 Task: In the Company generalmotors.com, Add note: 'Add a note to follow up on a recent proposal sent to a prospect.'. Mark checkbox to create task to follow up ': In 2 weeks'. Create task, with  description: Follow up on Payment, Add due date: Today; Add reminder: 30 Minutes before. Set Priority Medium and add note: Review the attached proposal before the meeting and highlight the key benefits for the client.. Logged in from softage.1@softage.net
Action: Mouse moved to (98, 63)
Screenshot: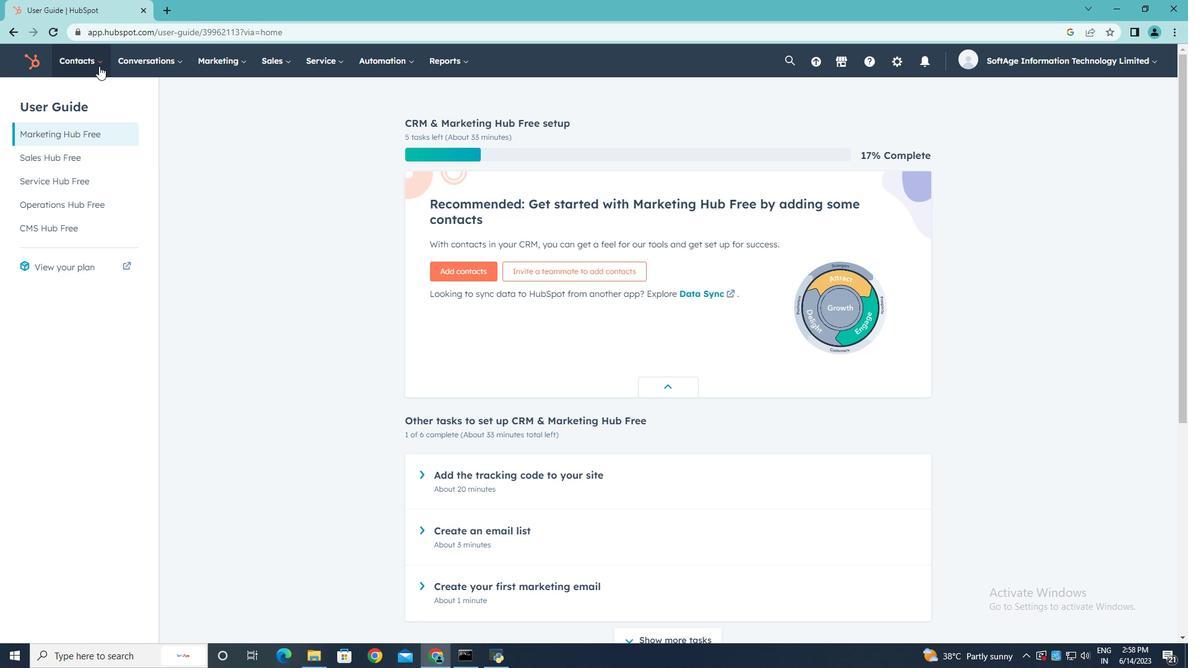 
Action: Mouse pressed left at (98, 63)
Screenshot: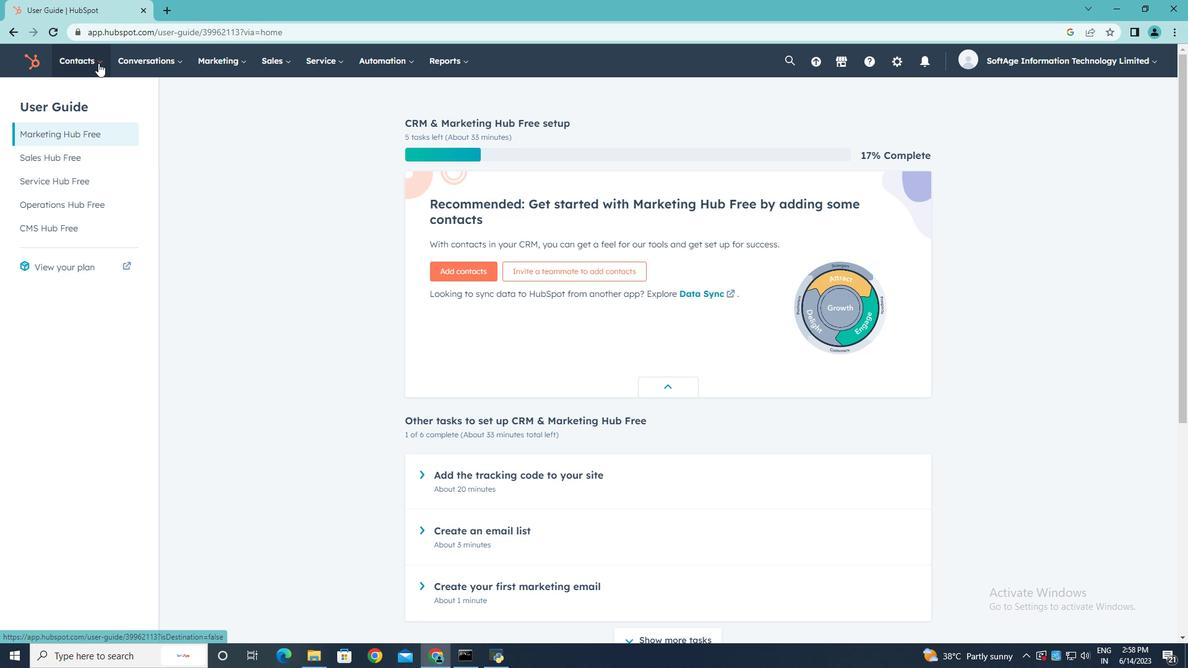 
Action: Mouse moved to (97, 121)
Screenshot: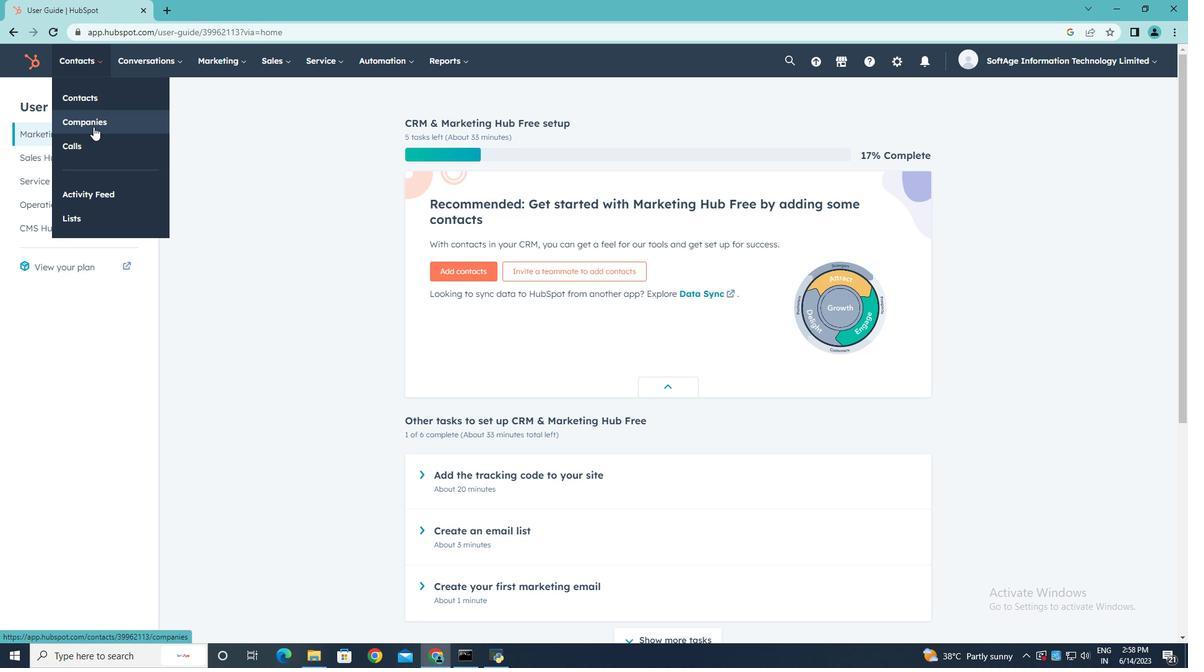 
Action: Mouse pressed left at (97, 121)
Screenshot: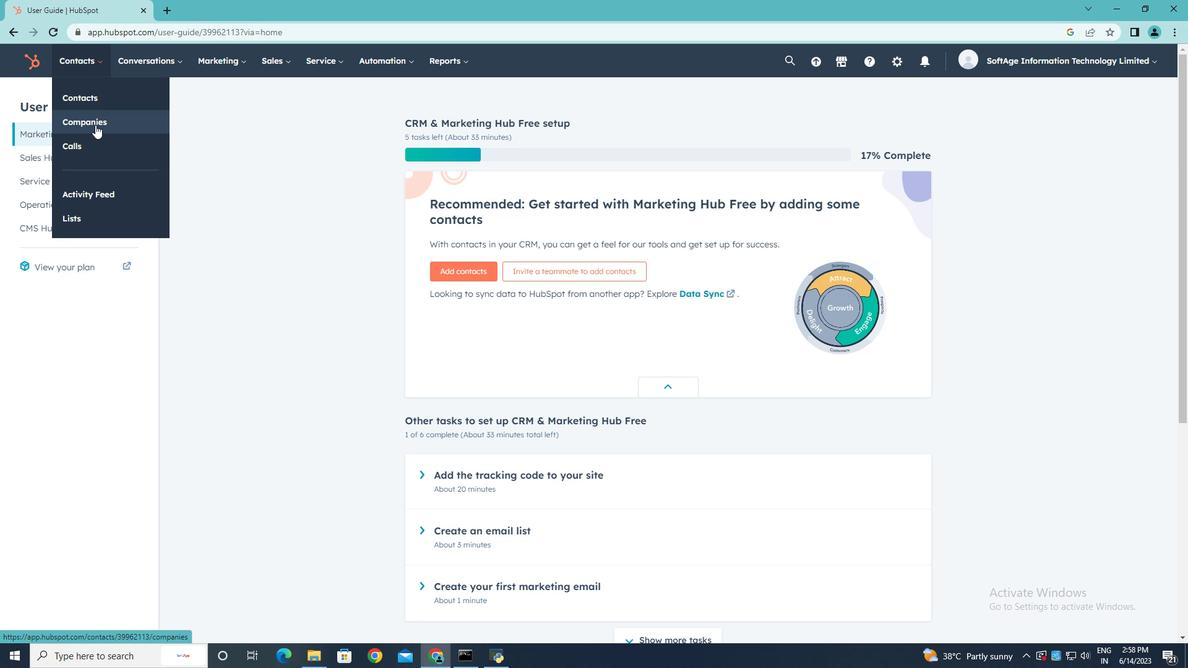 
Action: Mouse moved to (80, 199)
Screenshot: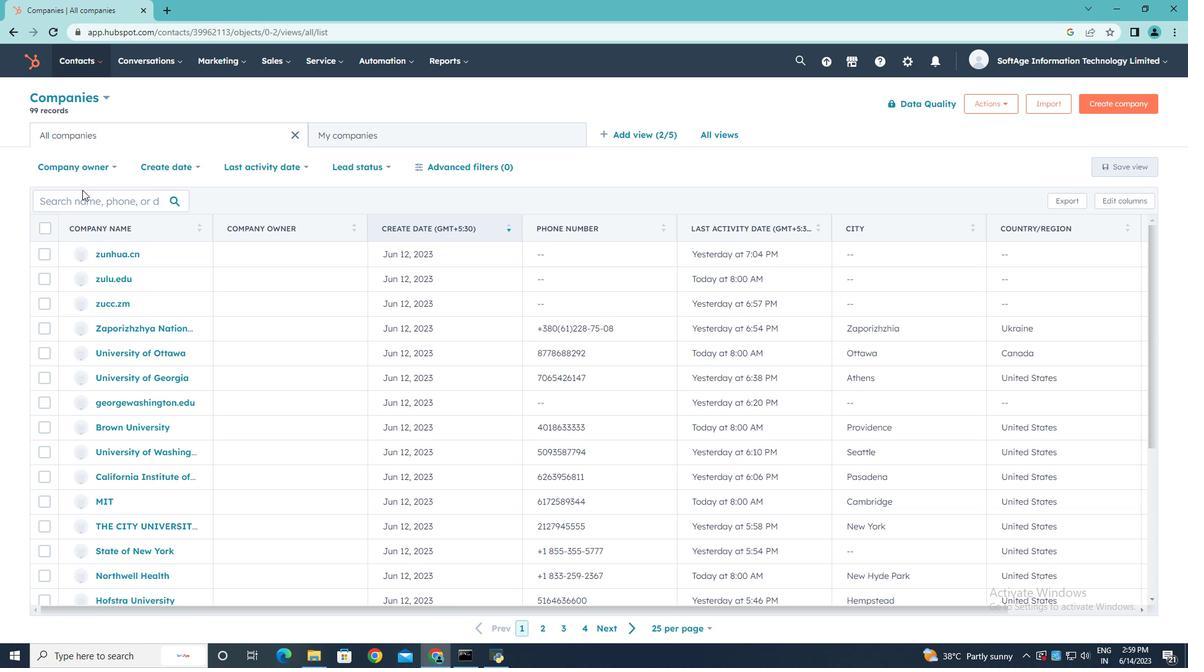 
Action: Mouse pressed left at (80, 199)
Screenshot: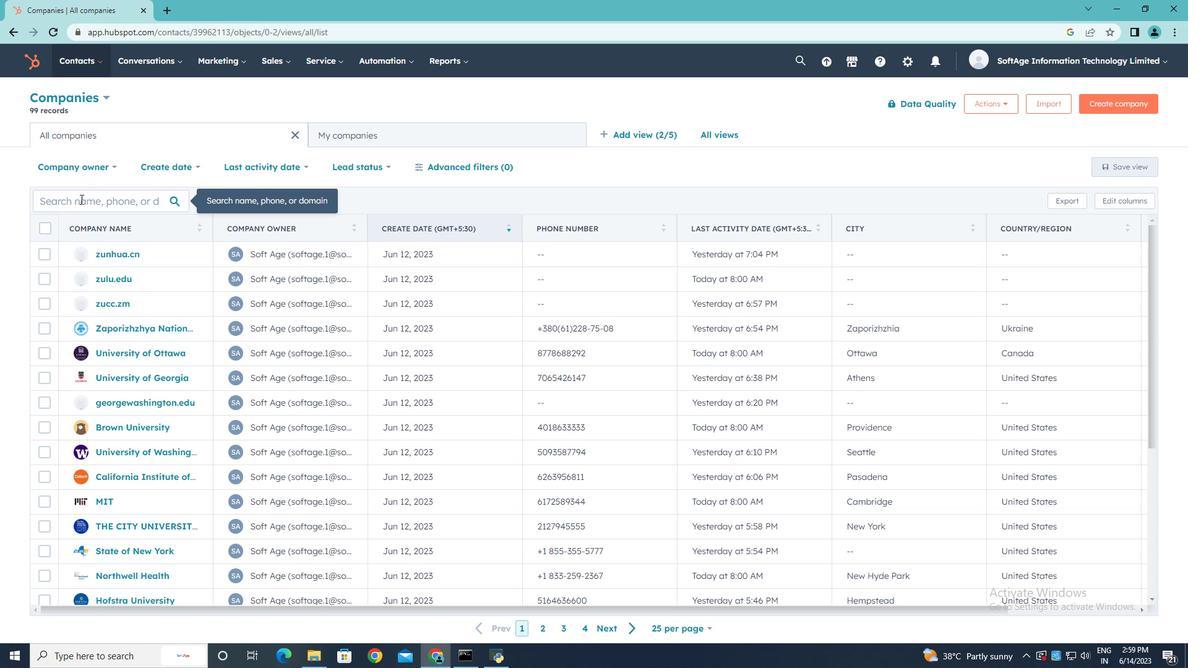 
Action: Key pressed generalmotors.com
Screenshot: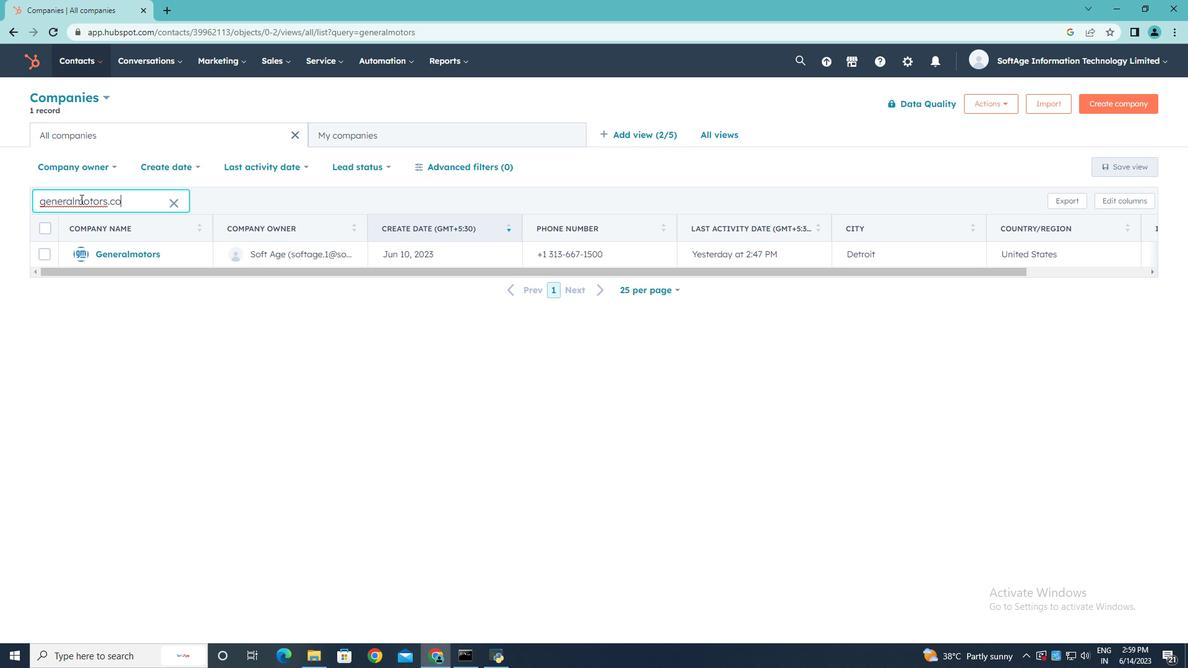 
Action: Mouse moved to (108, 256)
Screenshot: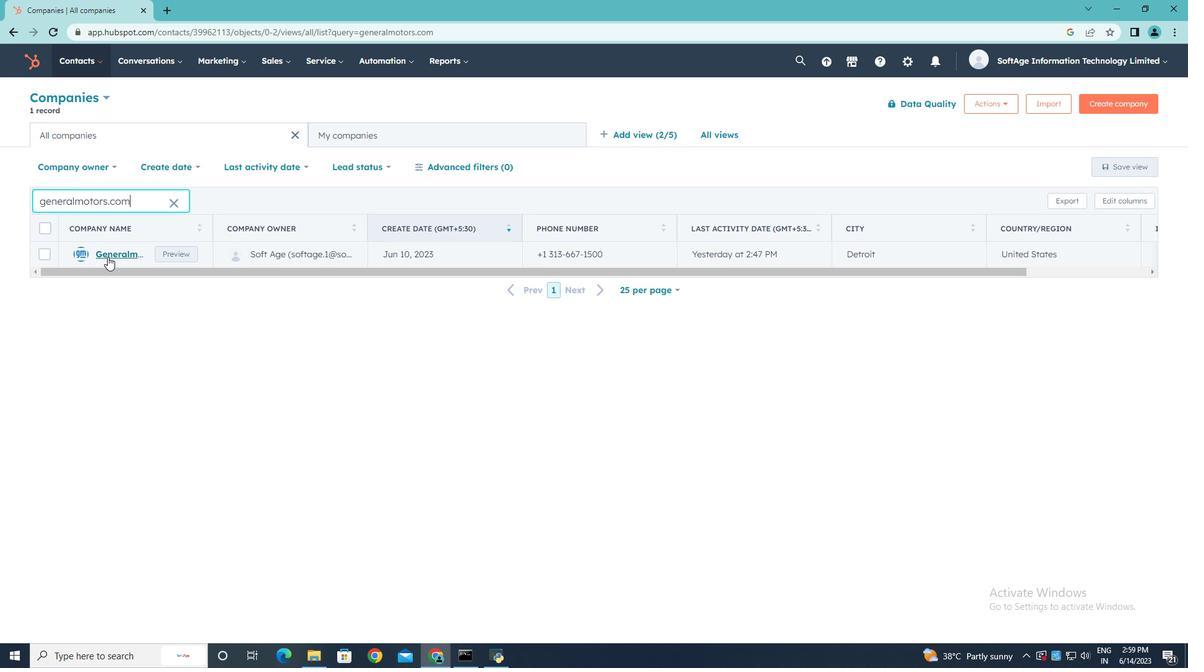 
Action: Mouse pressed left at (108, 256)
Screenshot: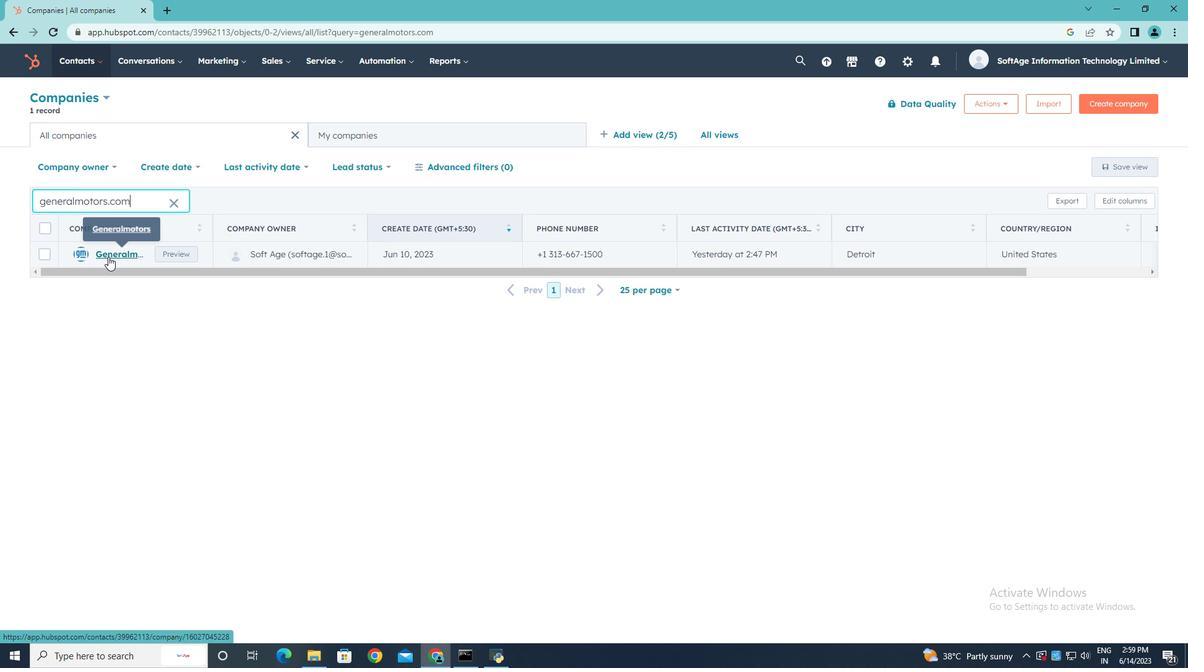 
Action: Mouse moved to (43, 203)
Screenshot: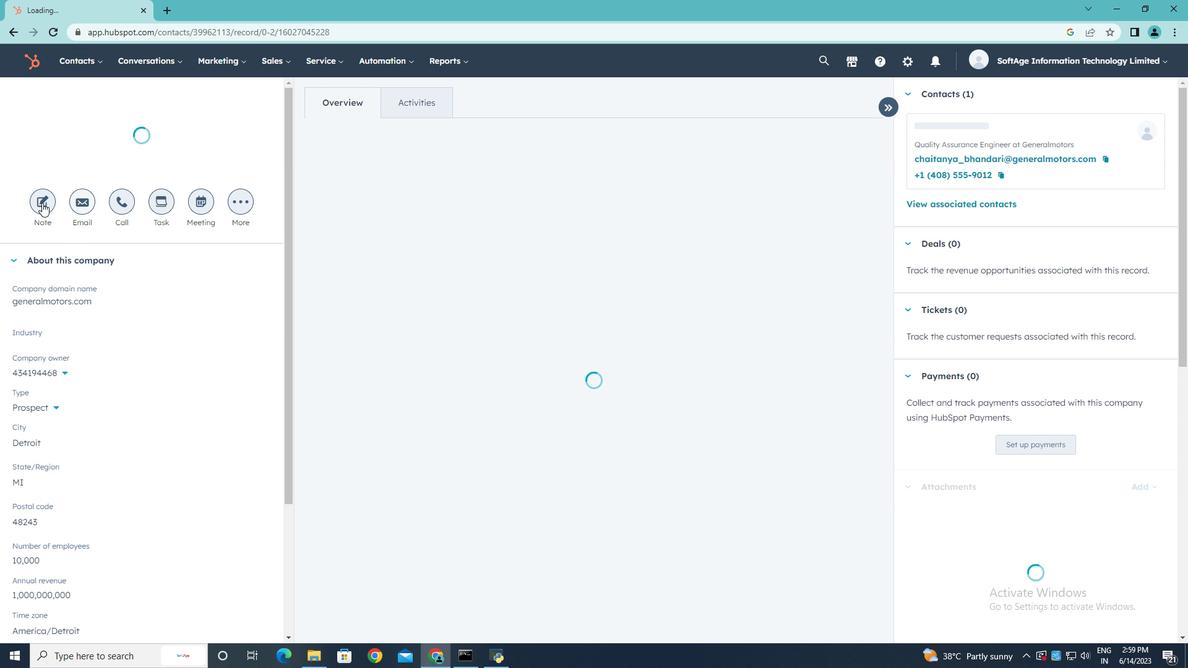 
Action: Mouse pressed left at (43, 203)
Screenshot: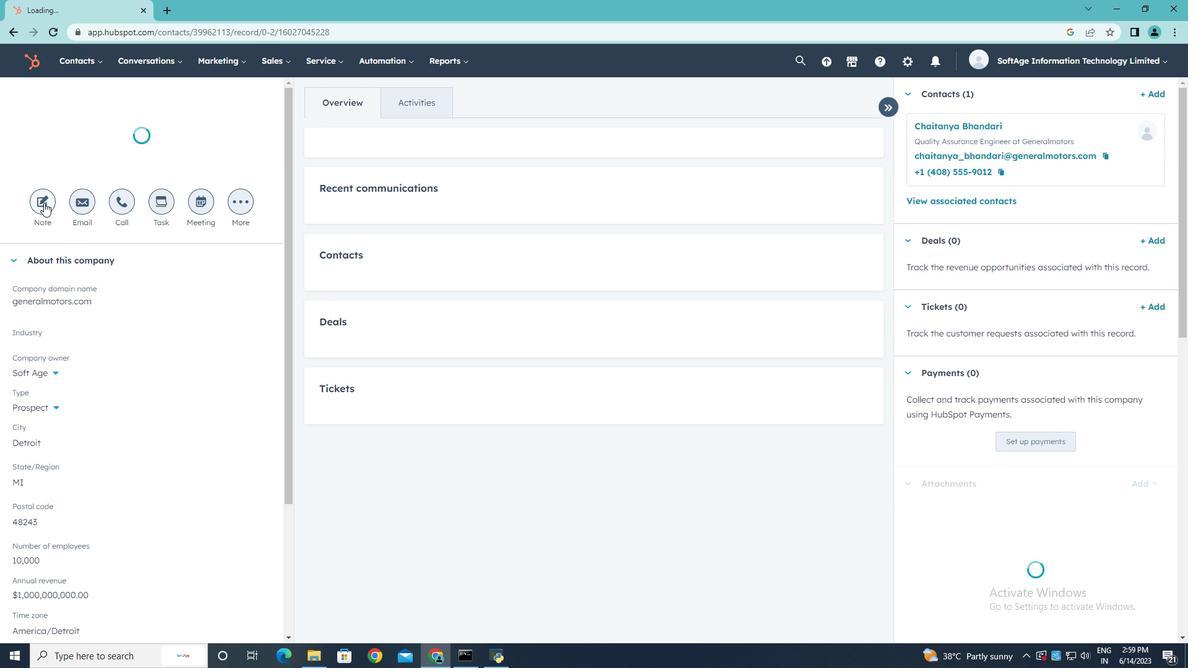 
Action: Key pressed <Key.shift><Key.shift><Key.shift><Key.shift><Key.shift><Key.shift><Key.shift><Key.shift><Key.shift><Key.shift><Key.shift><Key.shift>A<Key.backspace><Key.shift><Key.shift>A<Key.backspace>ctrl+A<Key.backspace><Key.shift><Key.shift><Key.shift><Key.shift><Key.shift><Key.shift><Key.shift><Key.shift><Key.shift><Key.shift><Key.shift><Key.shift><Key.shift><Key.shift><Key.shift><Key.shift><Key.shift>Add<Key.space>a<Key.space>note<Key.space><Key.space>to<Key.backspace><Key.backspace><Key.backspace><Key.space><Key.backspace>to<Key.space>follow<Key.space>up<Key.space>on<Key.space>a<Key.space>recent<Key.space>proposal<Key.space>sent<Key.space>to<Key.space>a<Key.space>prospect.
Screenshot: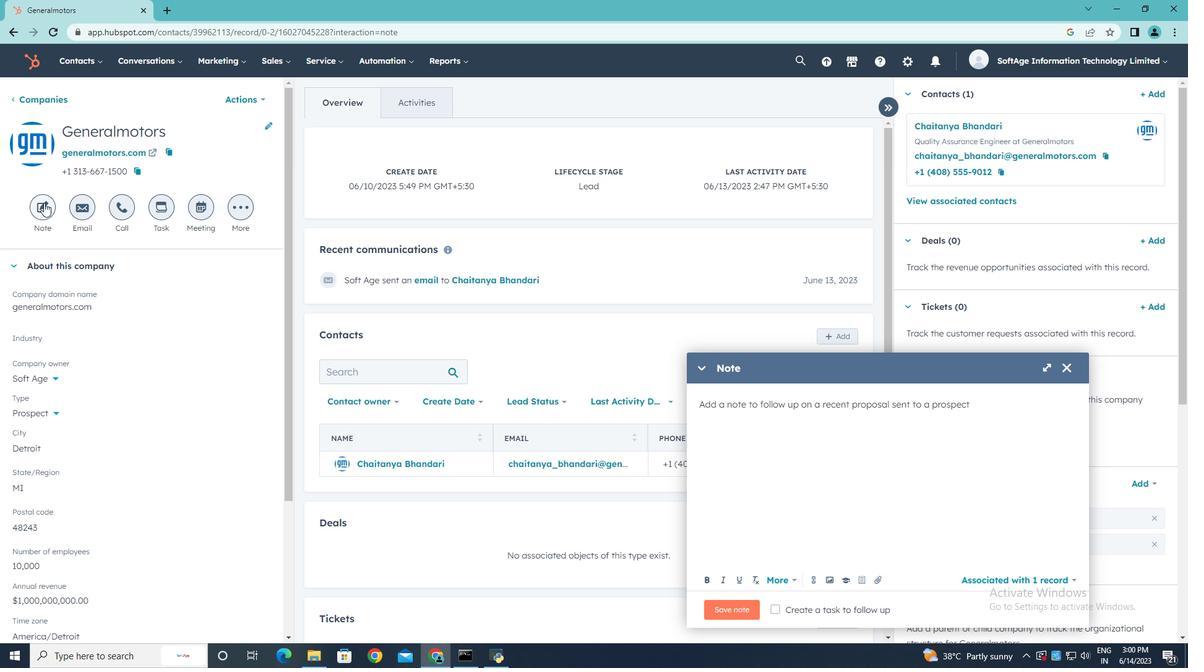 
Action: Mouse moved to (773, 607)
Screenshot: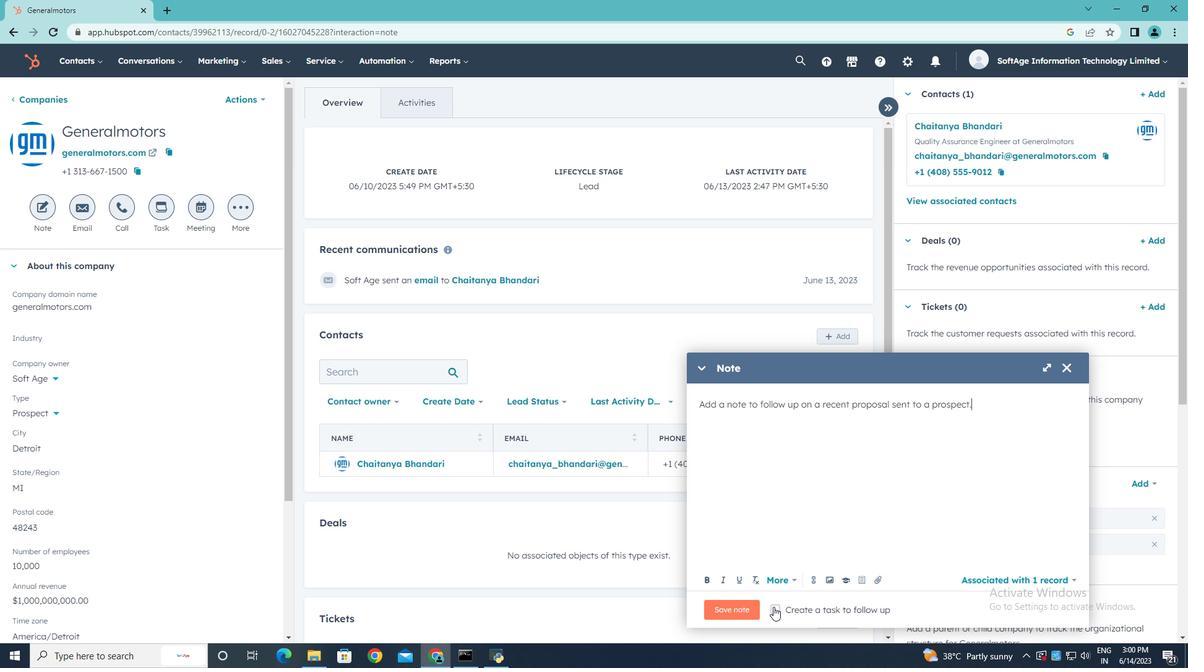 
Action: Mouse pressed left at (773, 607)
Screenshot: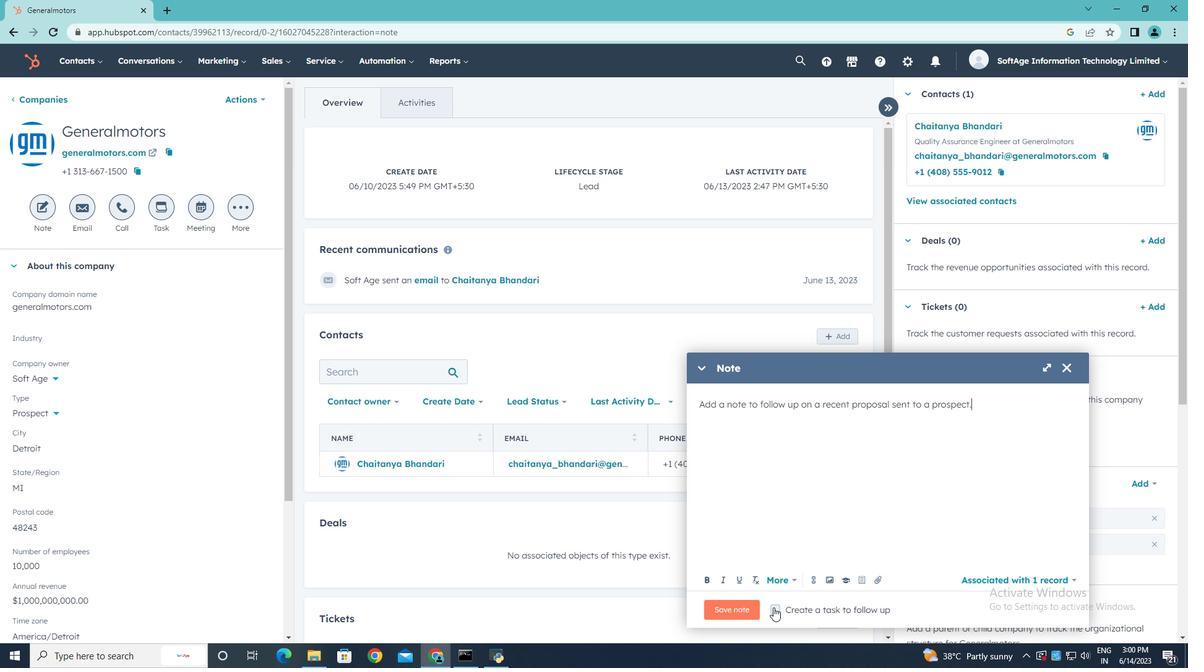 
Action: Mouse moved to (1018, 606)
Screenshot: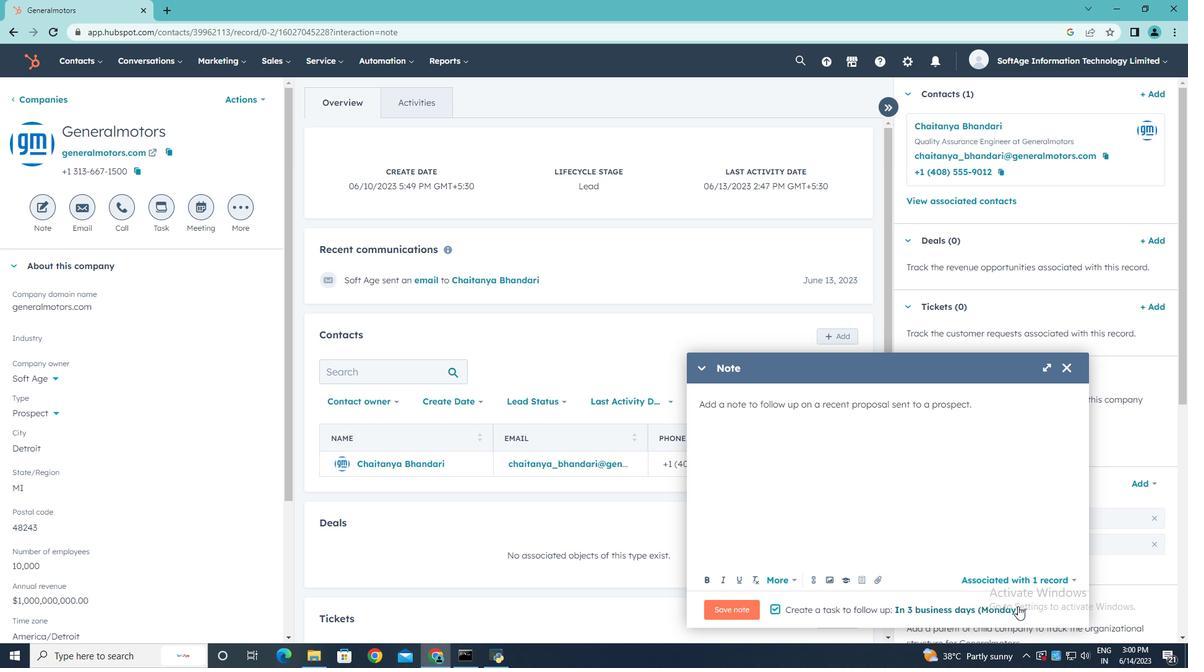 
Action: Mouse pressed left at (1018, 606)
Screenshot: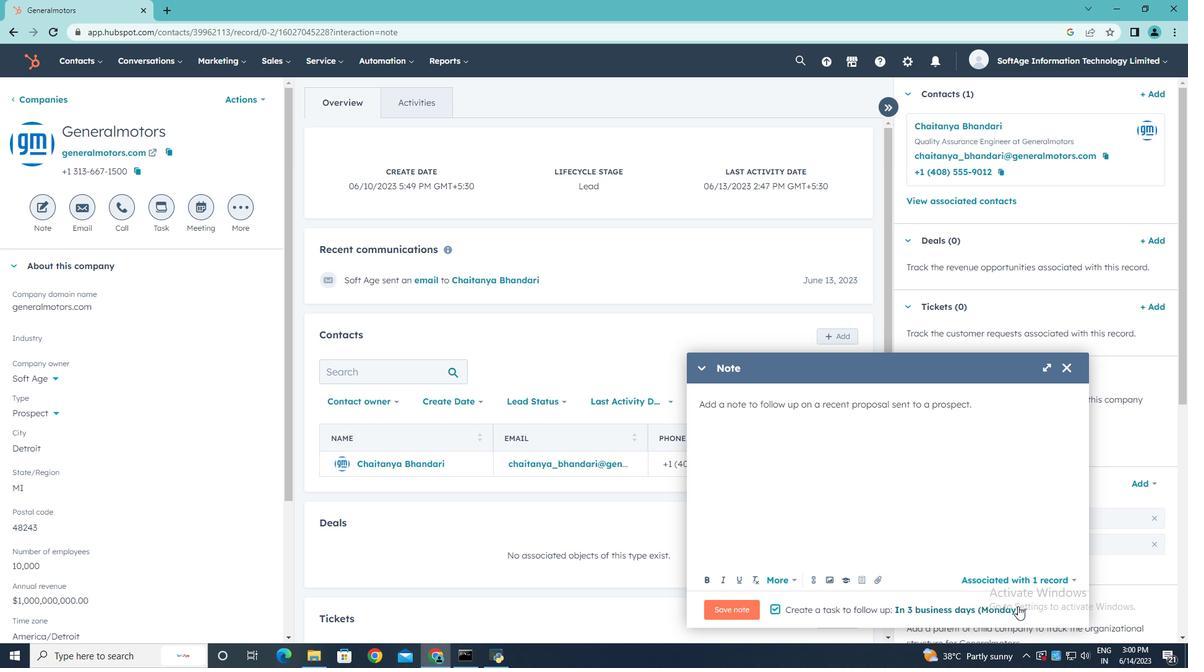 
Action: Mouse moved to (986, 534)
Screenshot: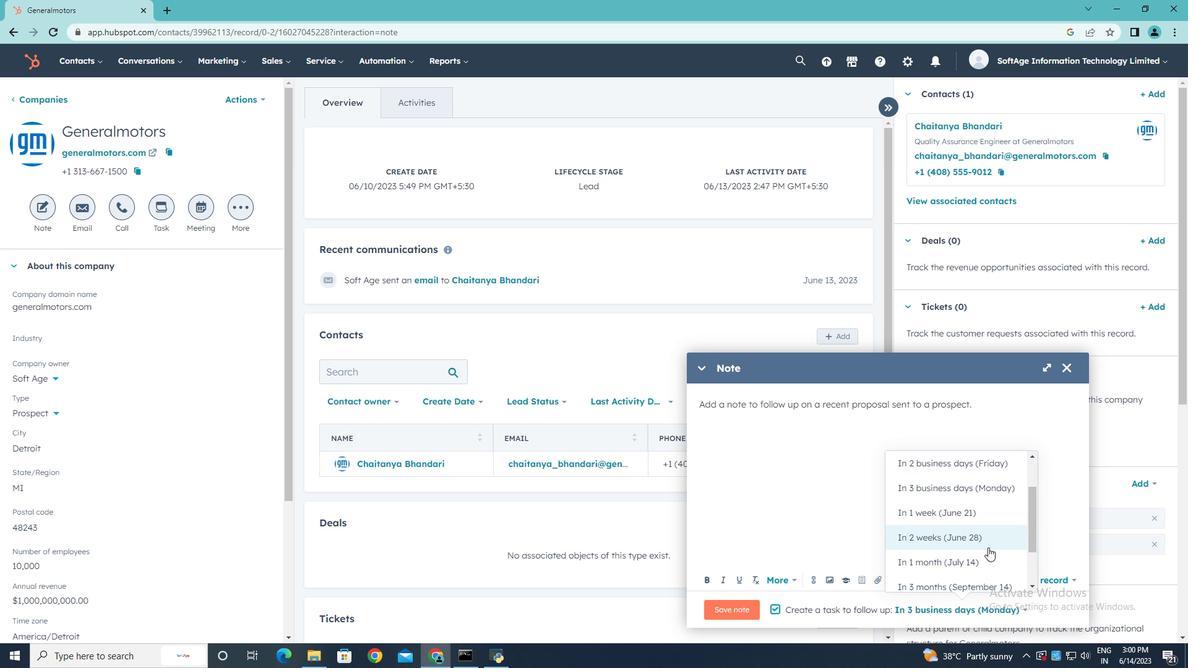 
Action: Mouse pressed left at (986, 534)
Screenshot: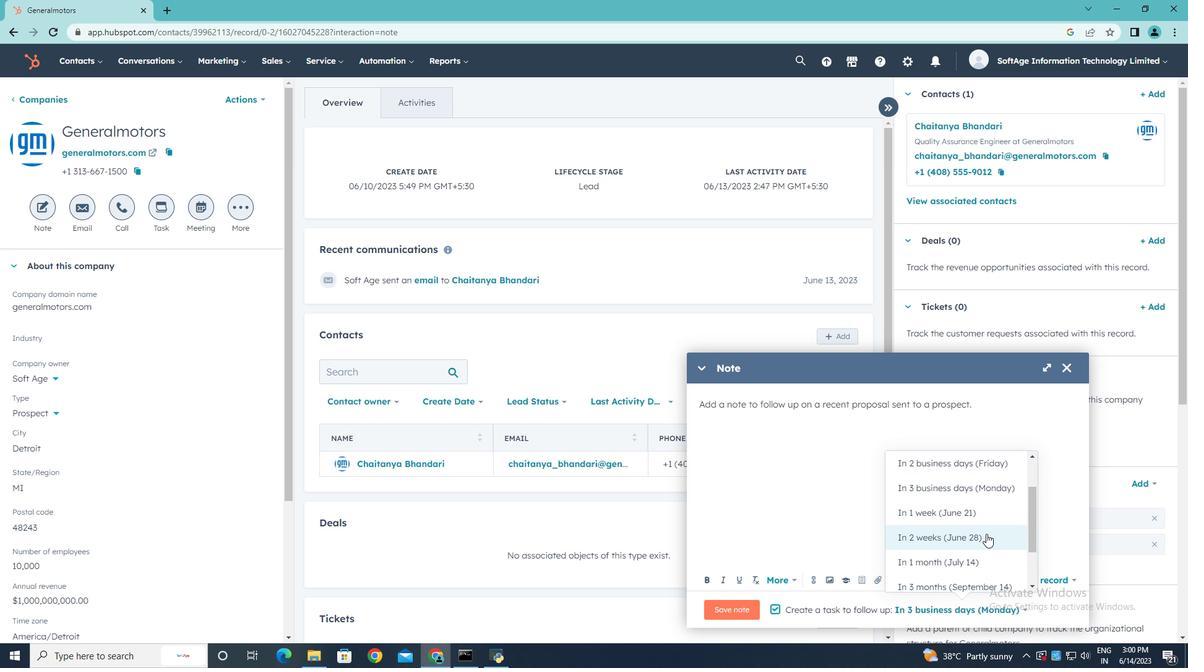 
Action: Mouse moved to (745, 609)
Screenshot: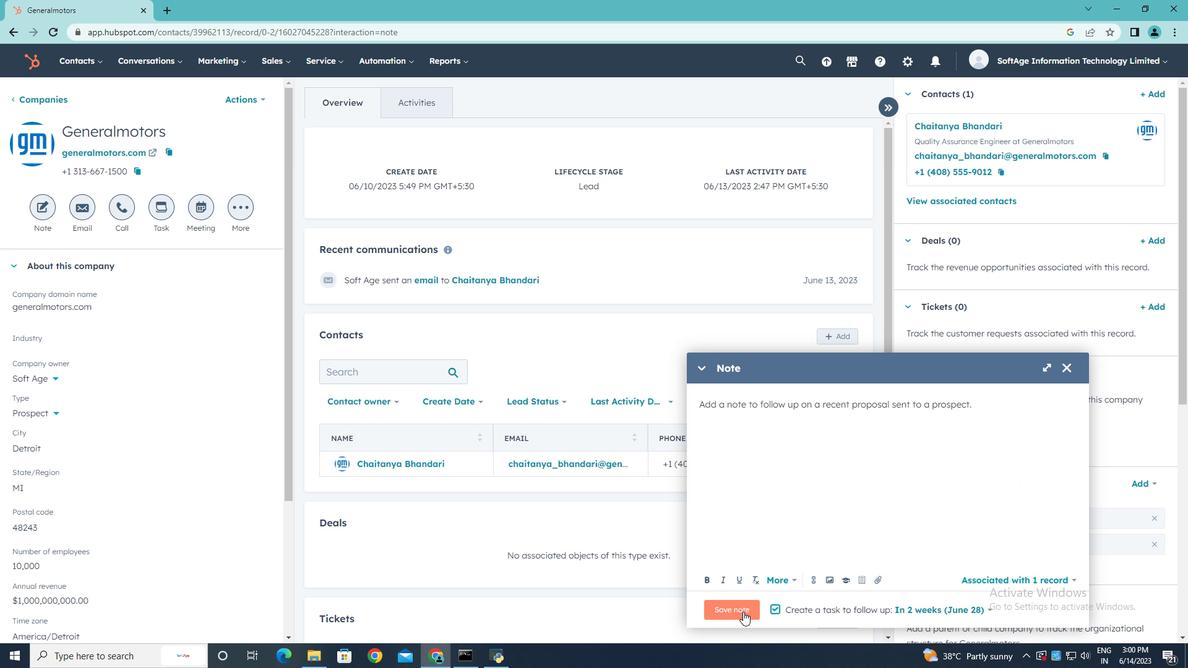 
Action: Mouse pressed left at (745, 609)
Screenshot: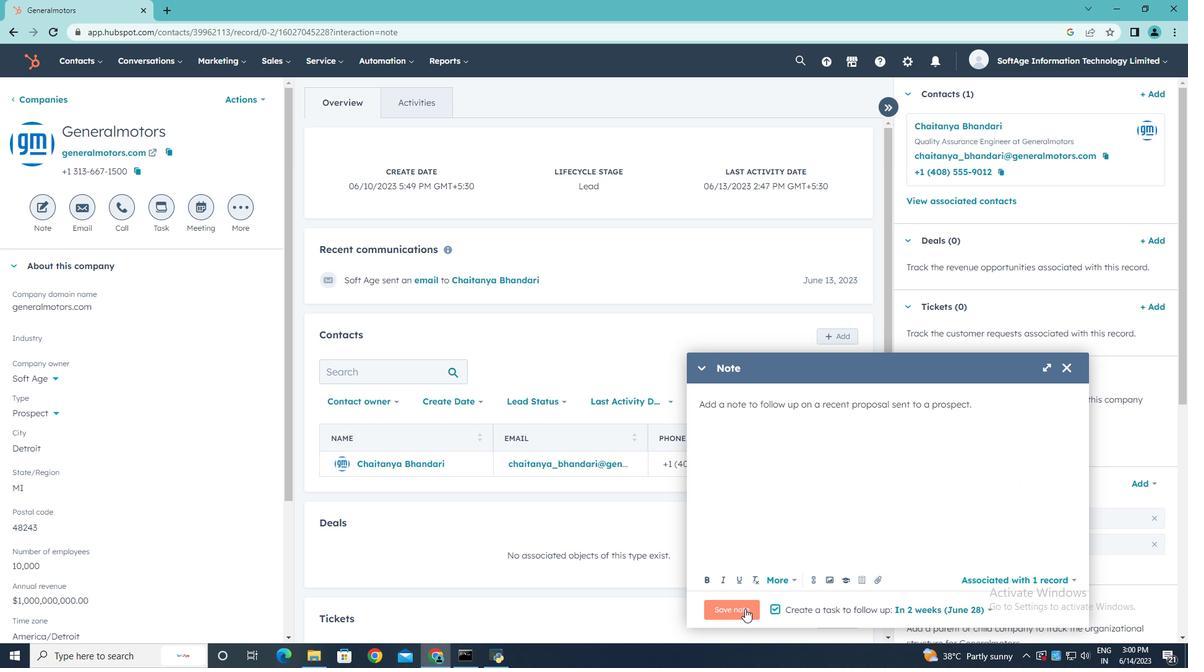 
Action: Mouse moved to (156, 209)
Screenshot: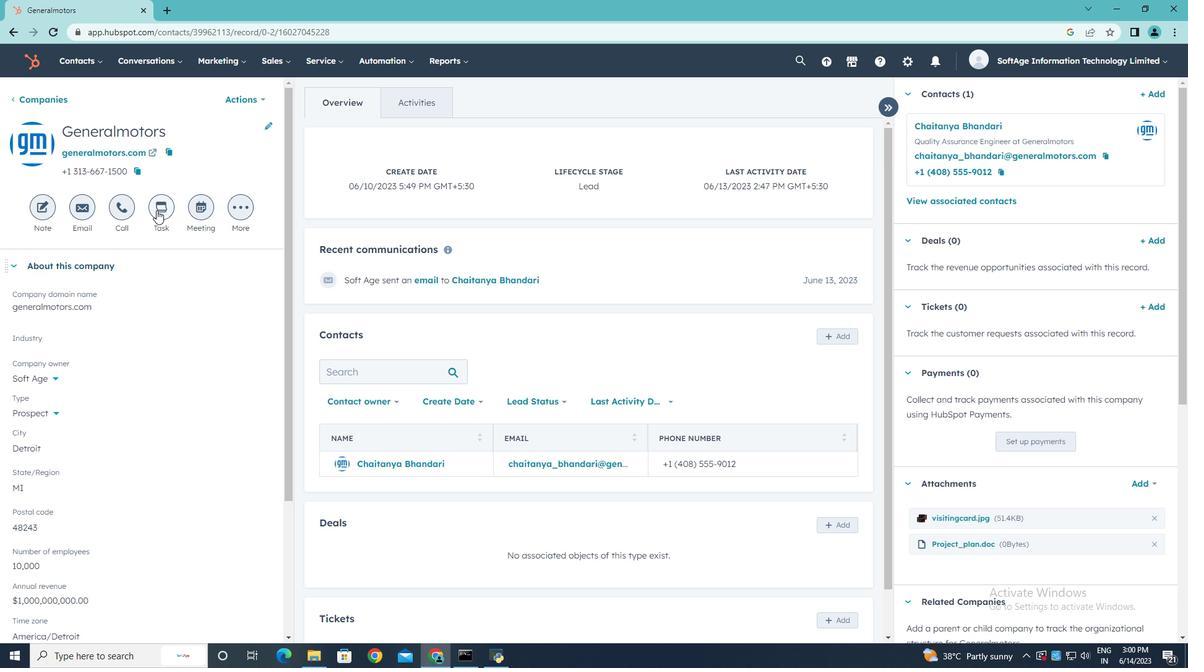 
Action: Mouse pressed left at (156, 209)
Screenshot: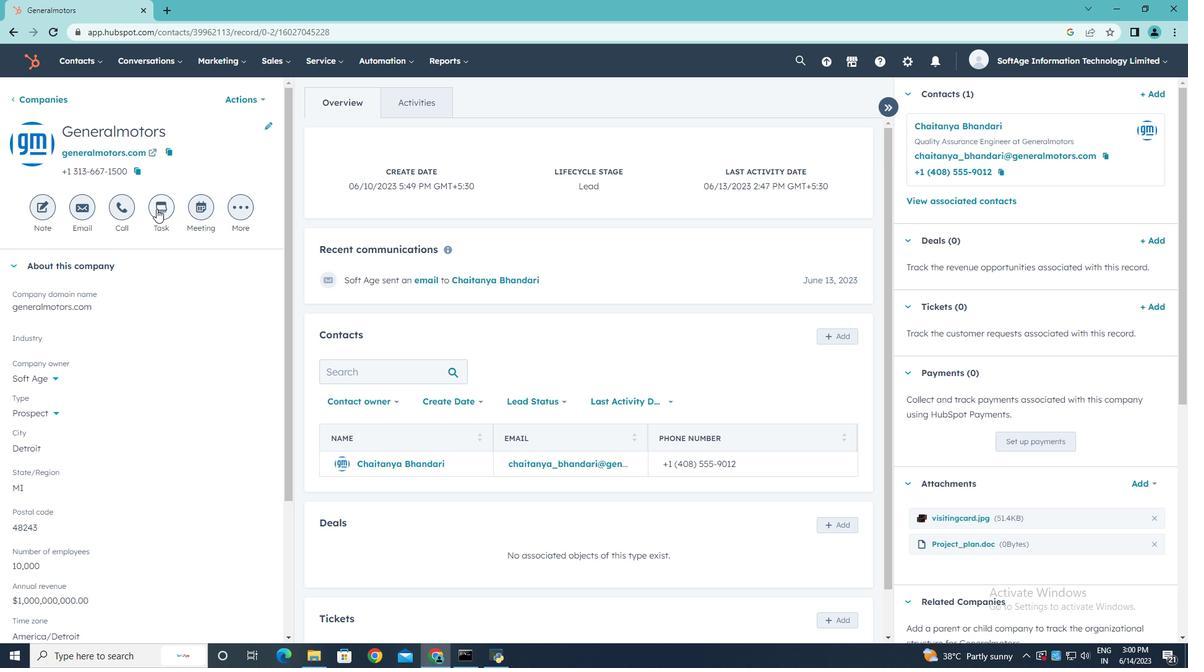 
Action: Mouse moved to (432, 217)
Screenshot: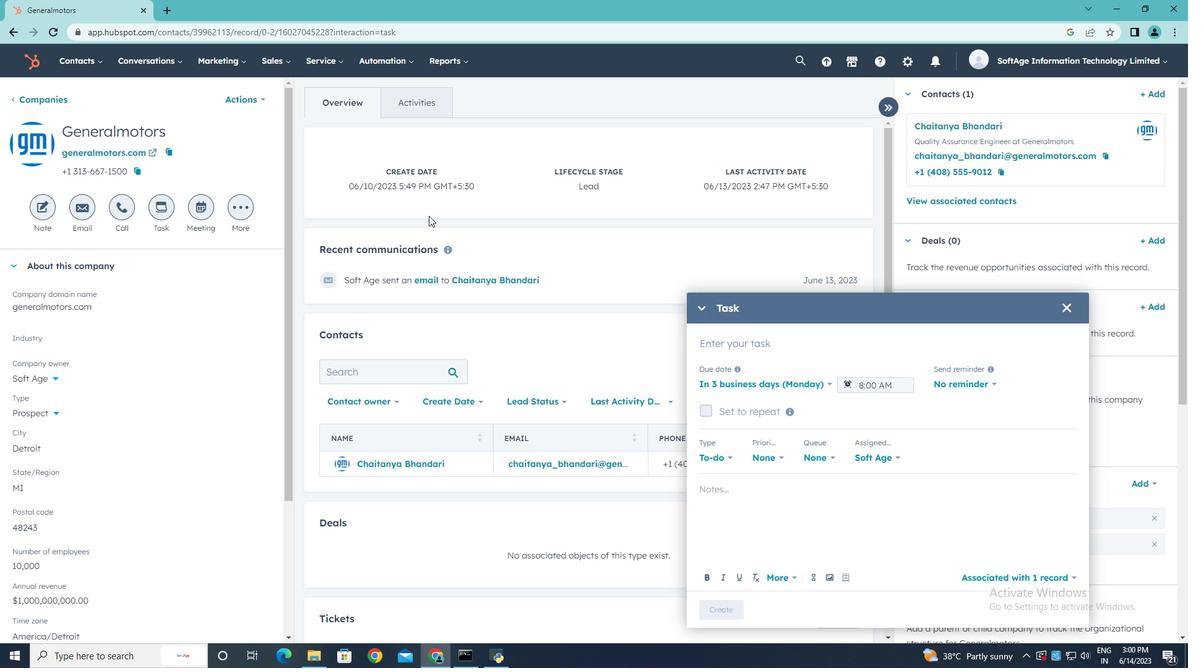 
Action: Key pressed <Key.shift><Key.shift>Follow<Key.space>up<Key.space>on<Key.space><Key.shift><Key.shift><Key.shift><Key.shift><Key.shift><Key.shift><Key.shift><Key.shift>Payment
Screenshot: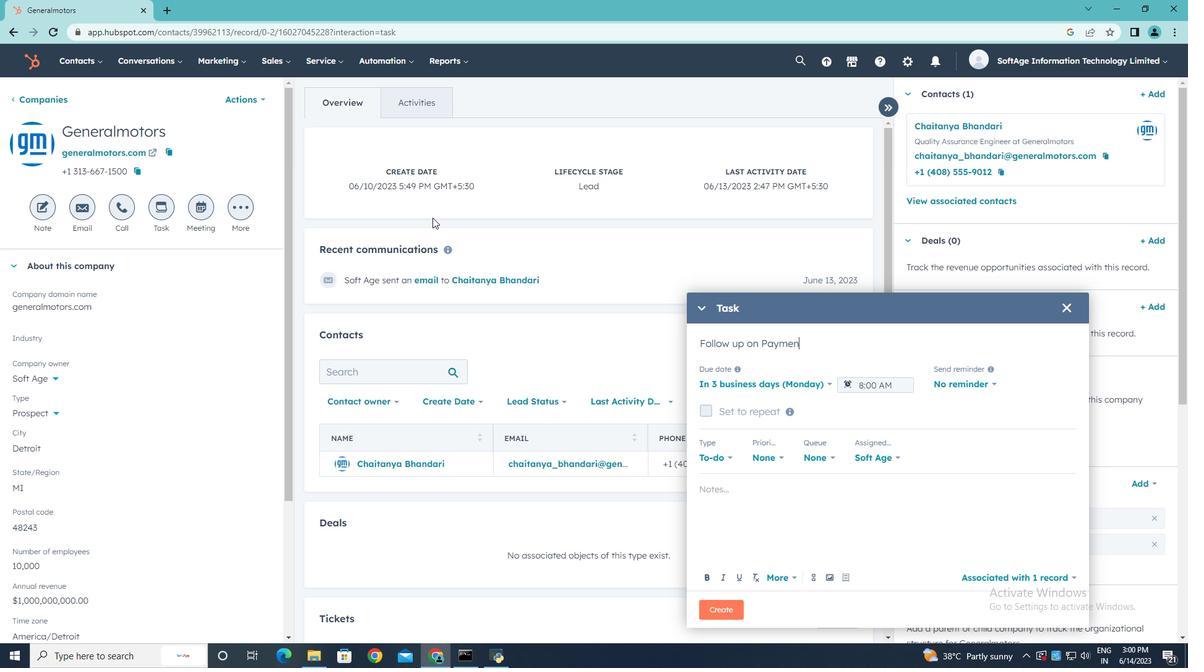 
Action: Mouse moved to (826, 386)
Screenshot: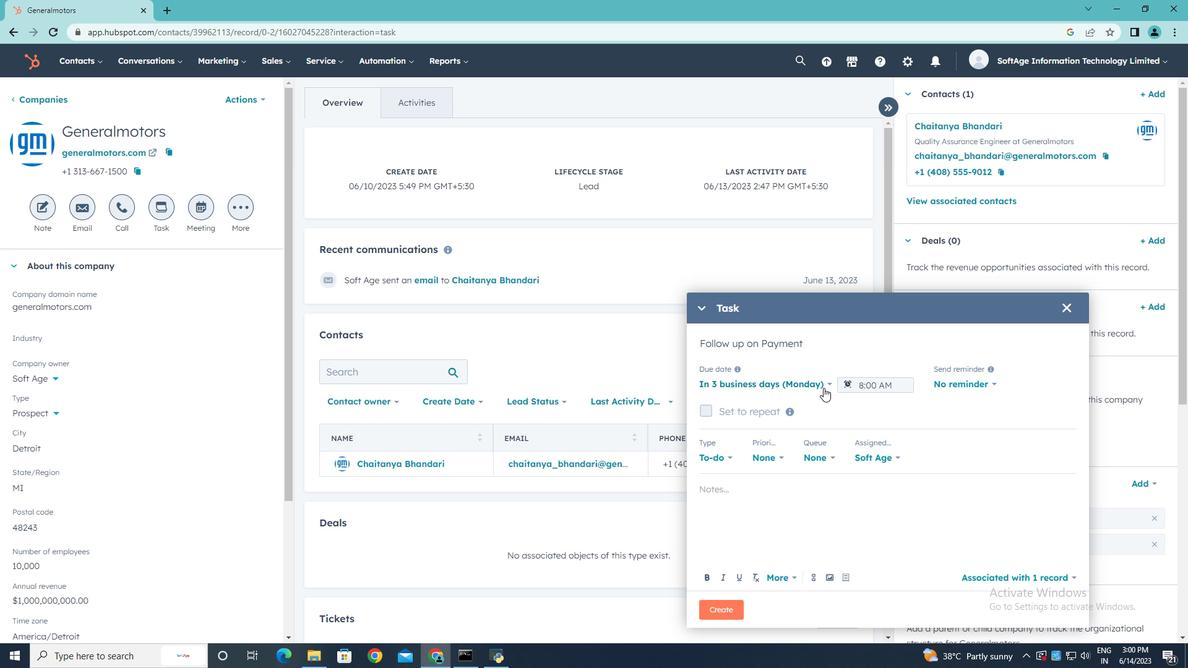 
Action: Mouse pressed left at (826, 386)
Screenshot: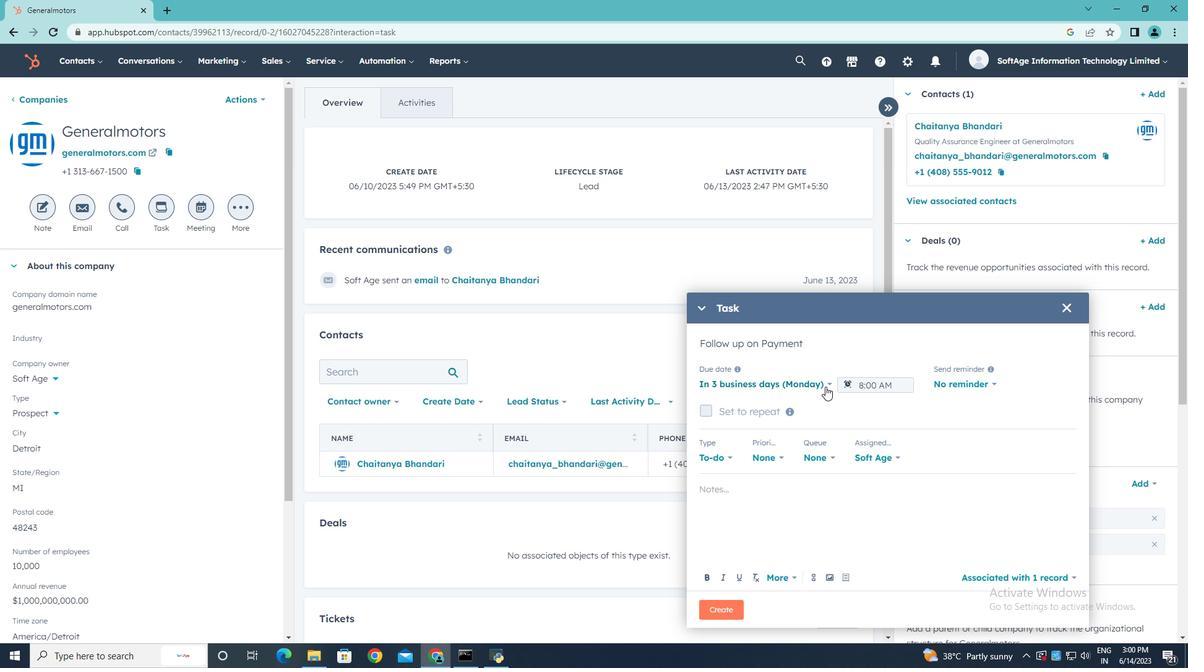 
Action: Mouse moved to (802, 430)
Screenshot: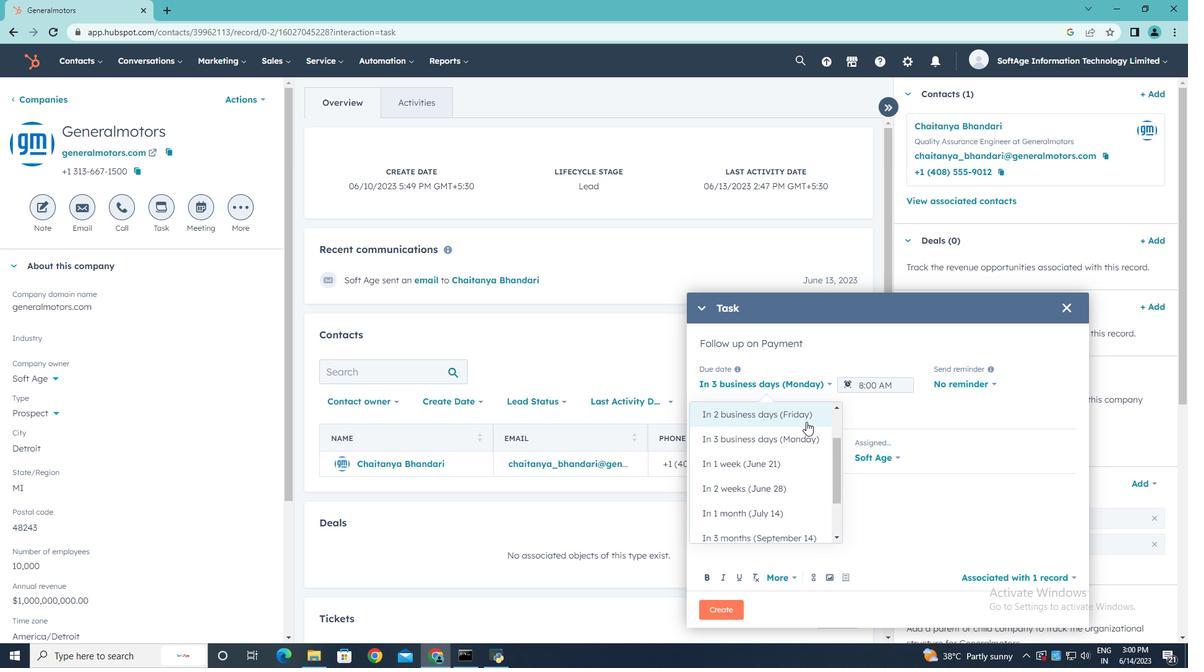 
Action: Mouse scrolled (802, 431) with delta (0, 0)
Screenshot: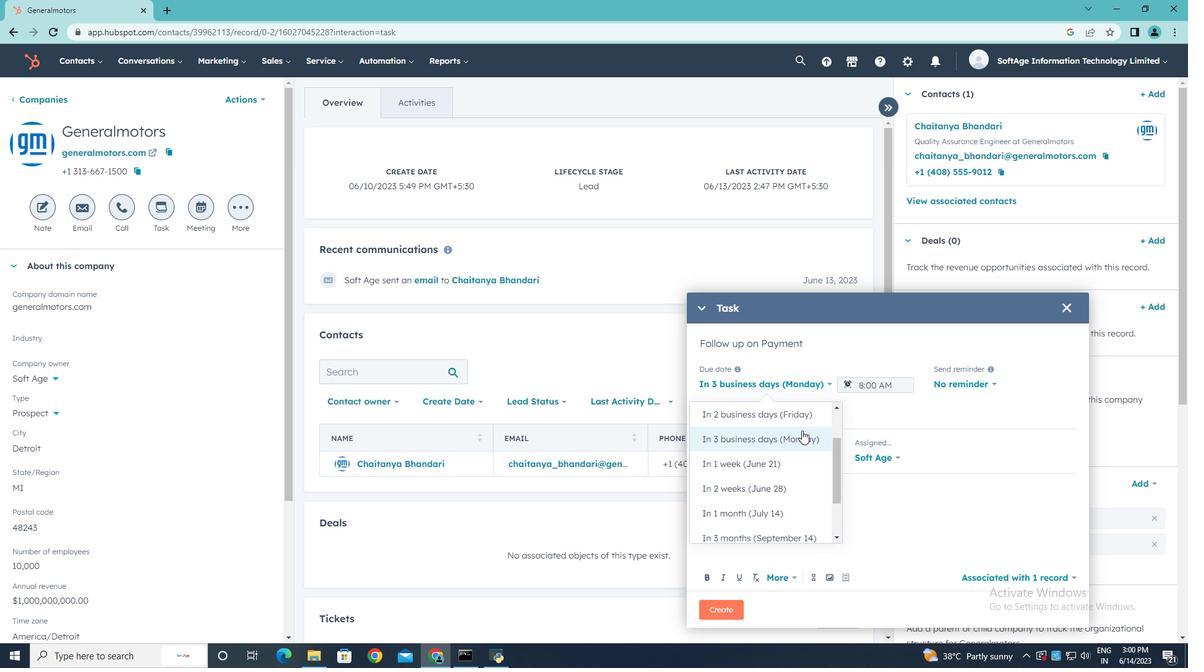 
Action: Mouse scrolled (802, 431) with delta (0, 0)
Screenshot: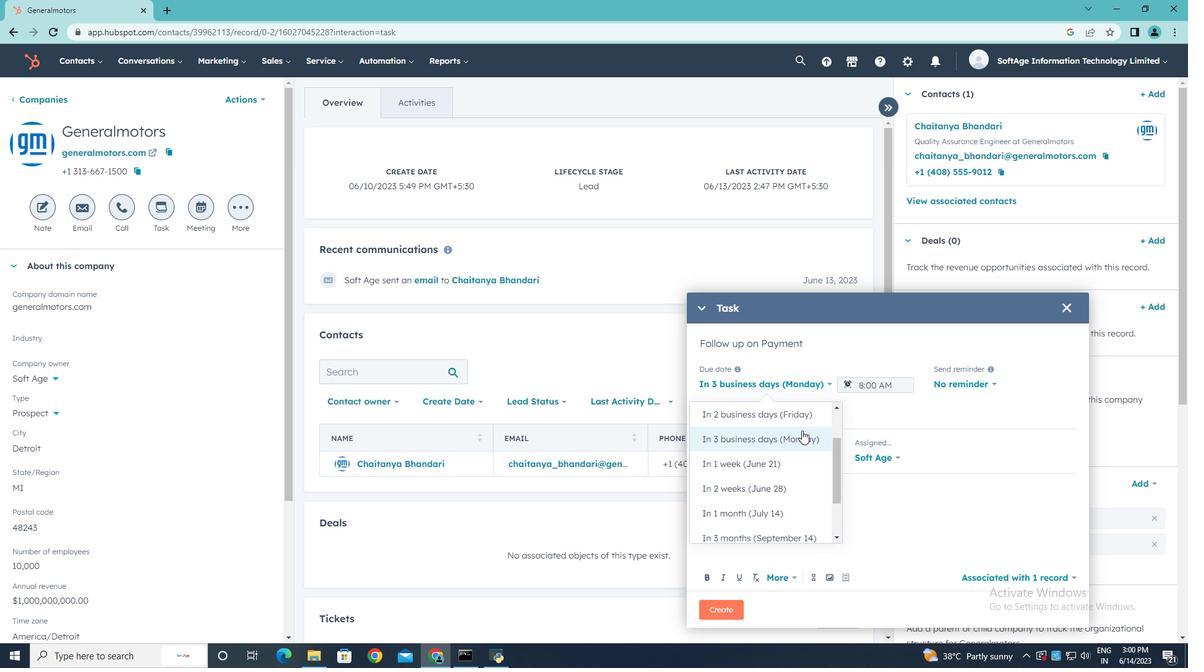 
Action: Mouse scrolled (802, 431) with delta (0, 0)
Screenshot: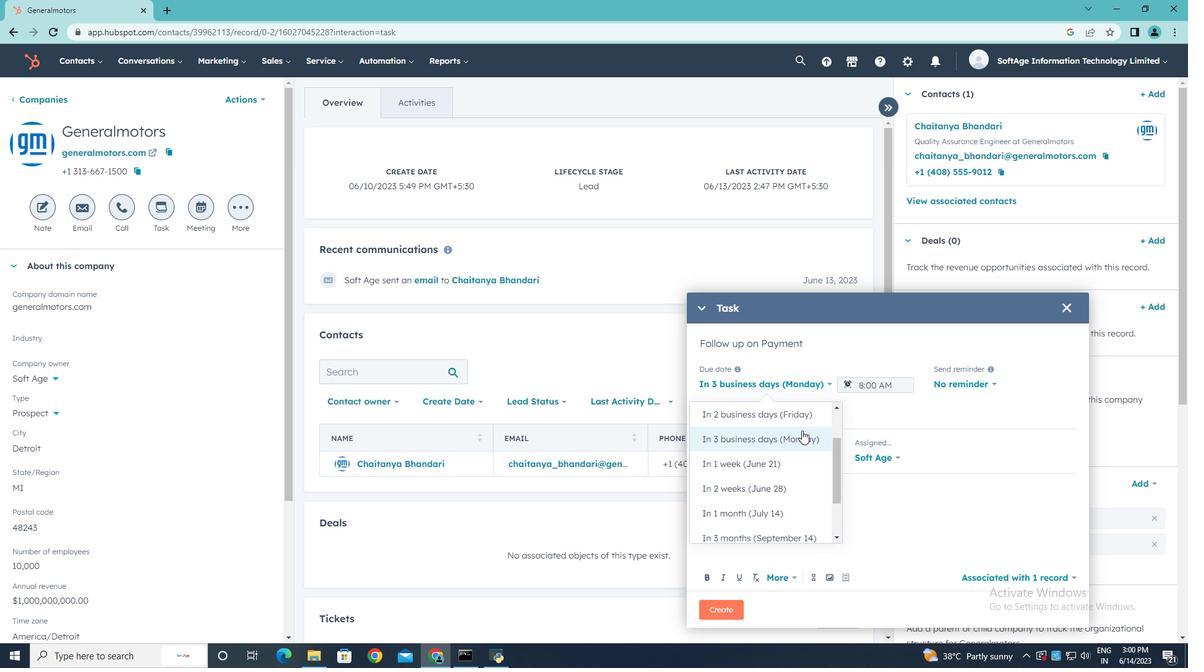 
Action: Mouse scrolled (802, 431) with delta (0, 0)
Screenshot: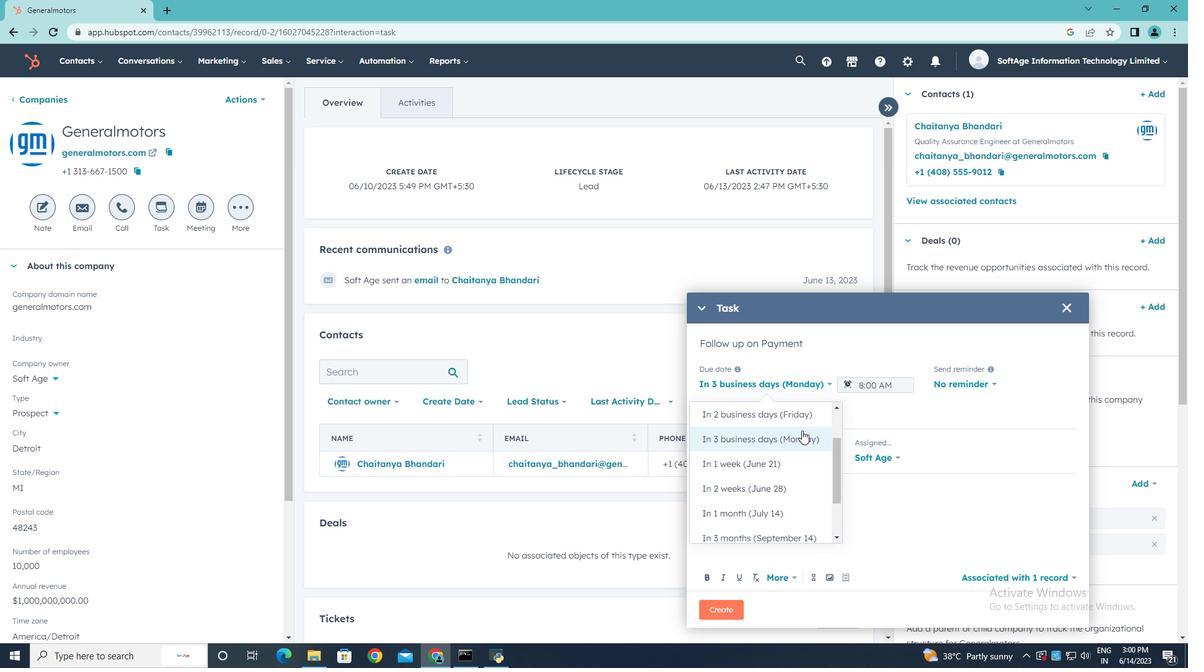 
Action: Mouse moved to (772, 438)
Screenshot: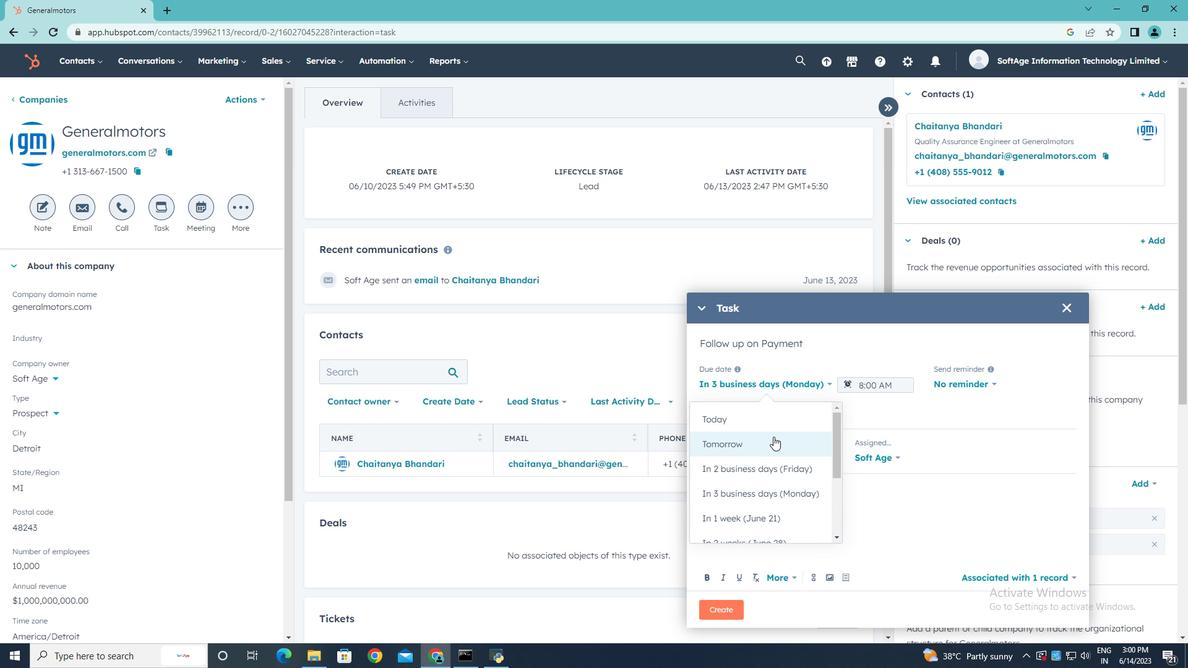
Action: Mouse pressed left at (772, 438)
Screenshot: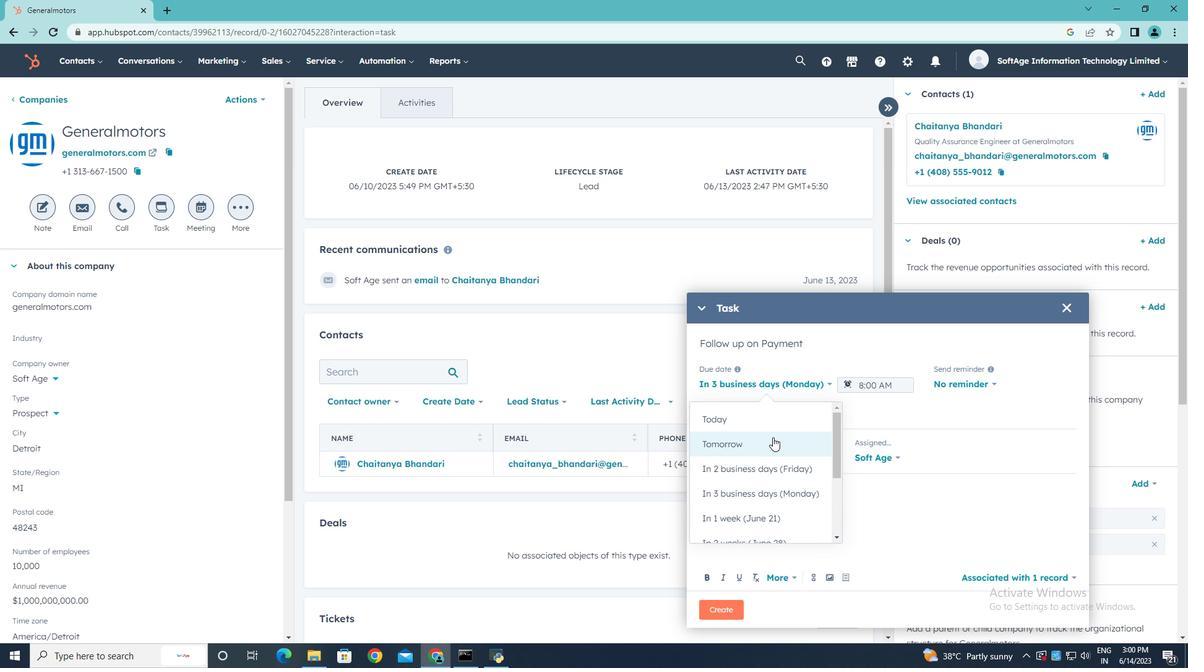 
Action: Mouse moved to (914, 385)
Screenshot: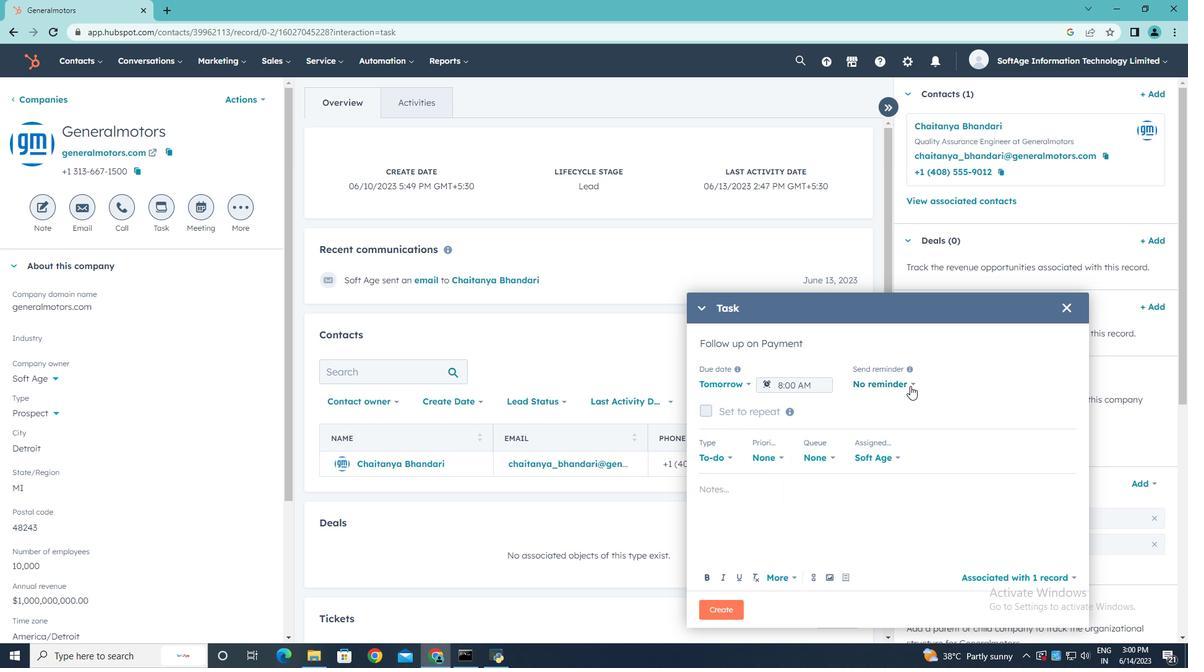 
Action: Mouse pressed left at (914, 385)
Screenshot: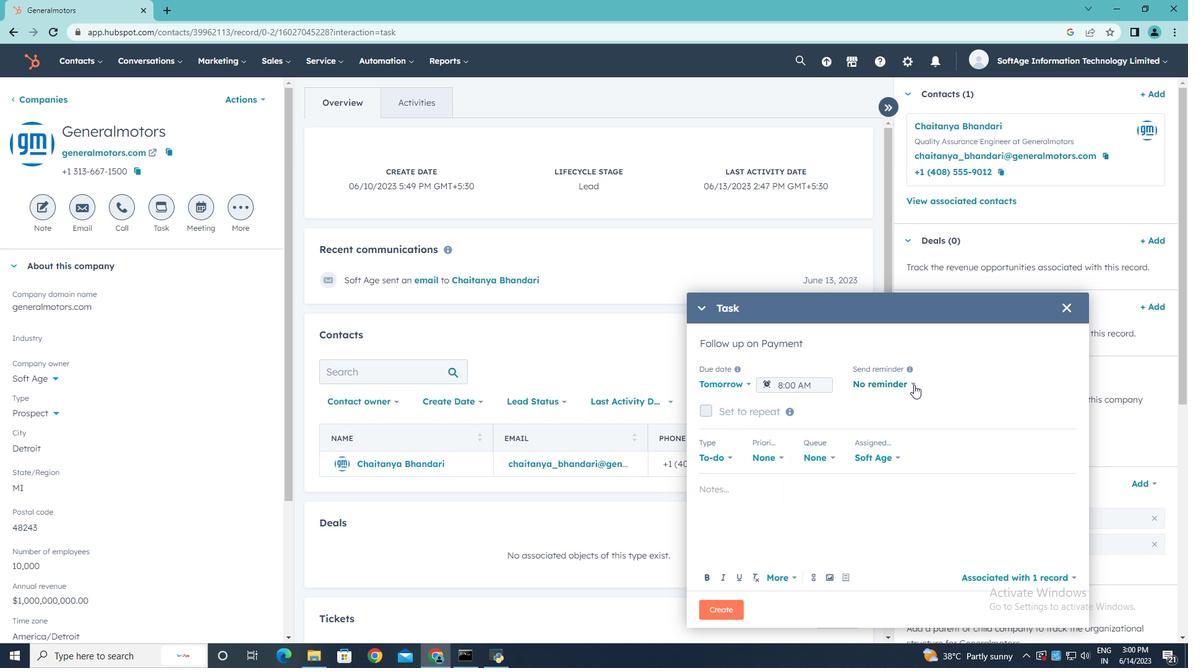 
Action: Mouse moved to (900, 469)
Screenshot: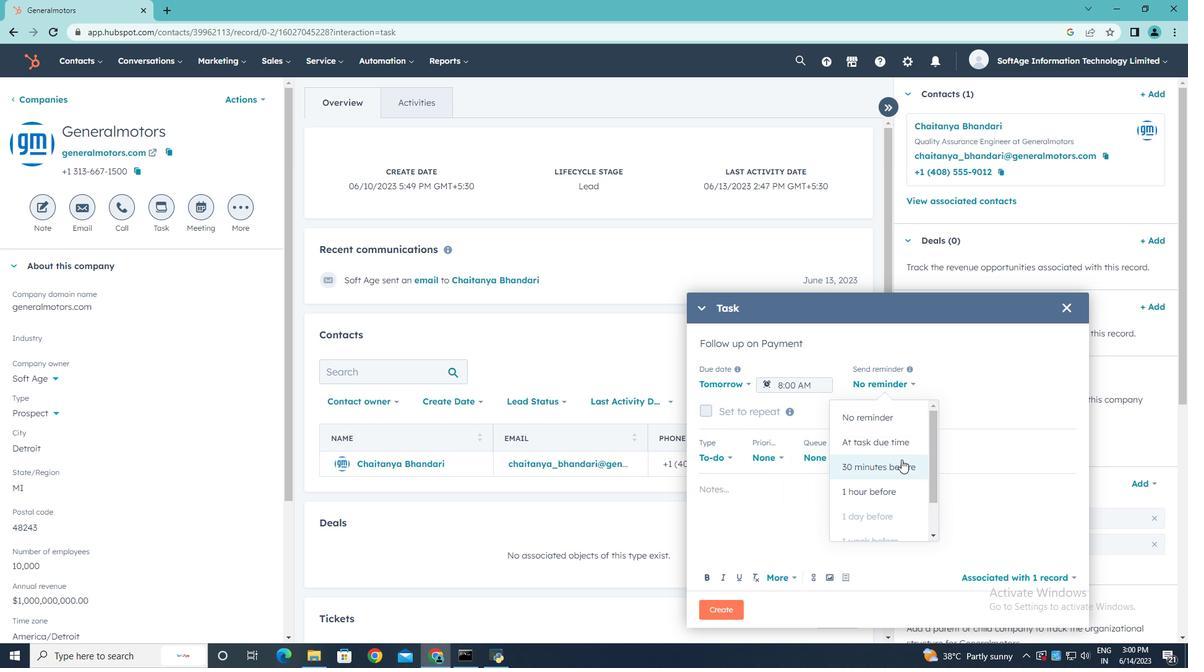 
Action: Mouse pressed left at (900, 469)
Screenshot: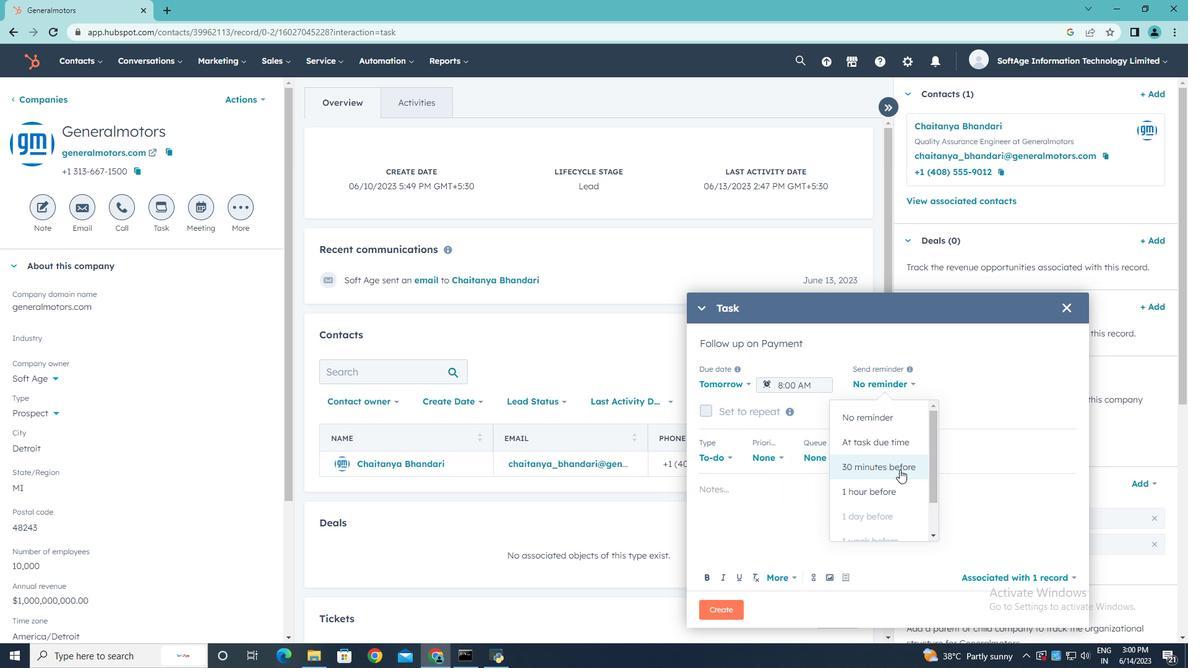 
Action: Mouse moved to (779, 458)
Screenshot: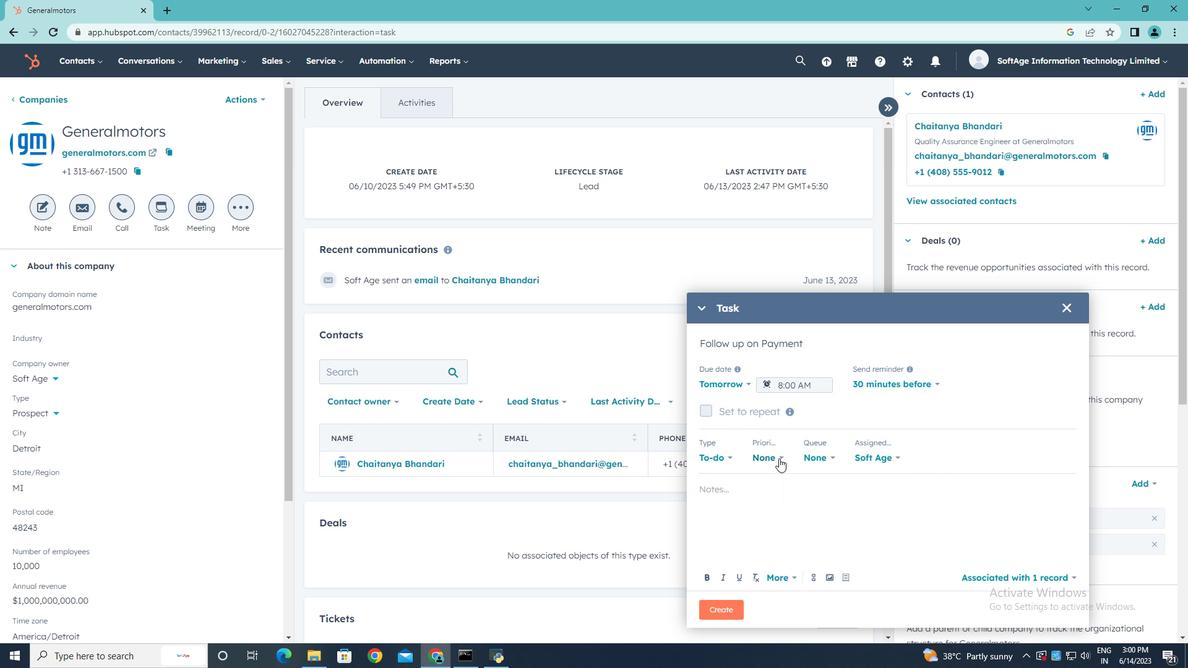 
Action: Mouse pressed left at (779, 458)
Screenshot: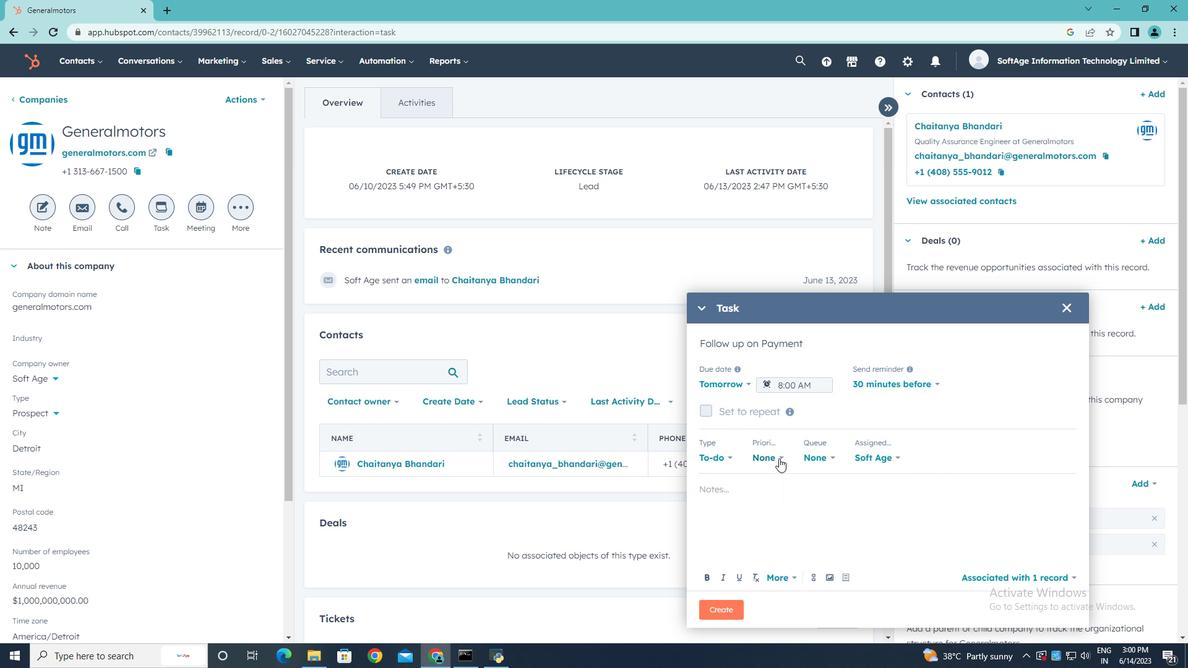 
Action: Mouse moved to (775, 536)
Screenshot: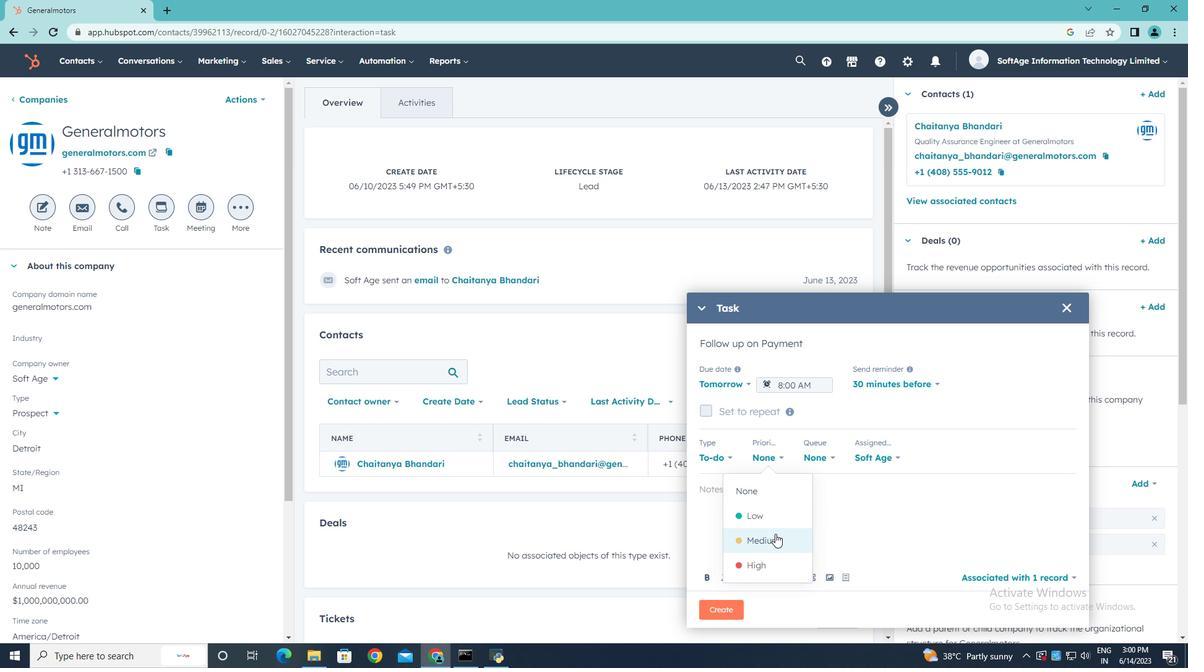 
Action: Mouse pressed left at (775, 536)
Screenshot: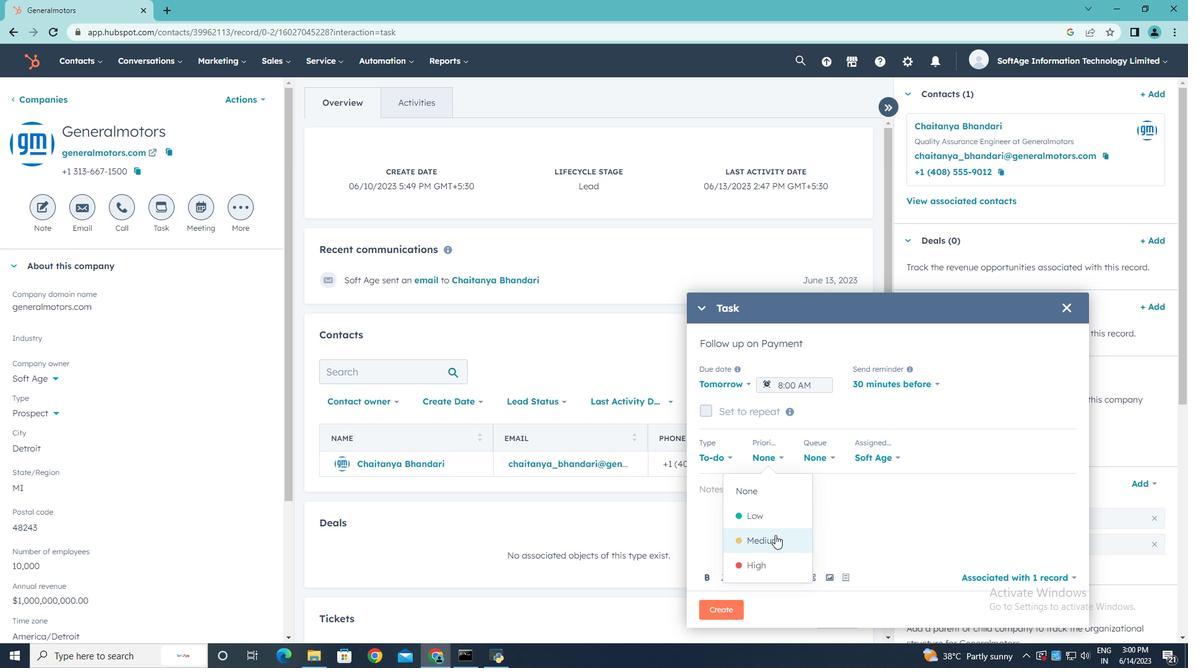 
Action: Mouse moved to (758, 495)
Screenshot: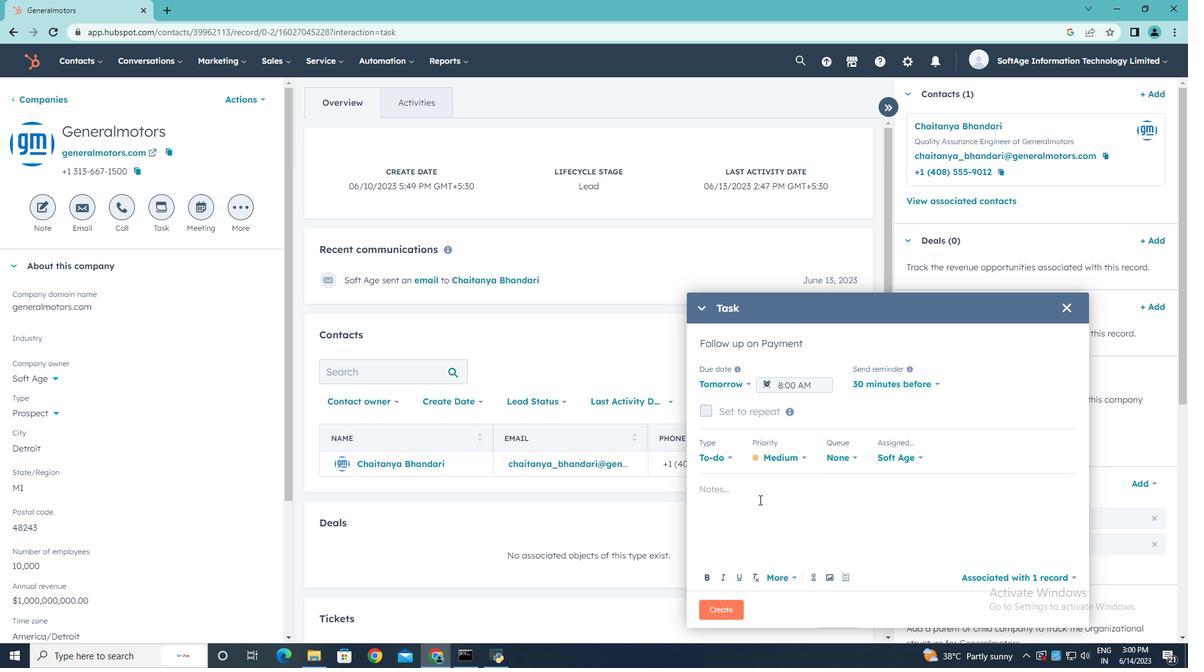 
Action: Mouse pressed left at (758, 495)
Screenshot: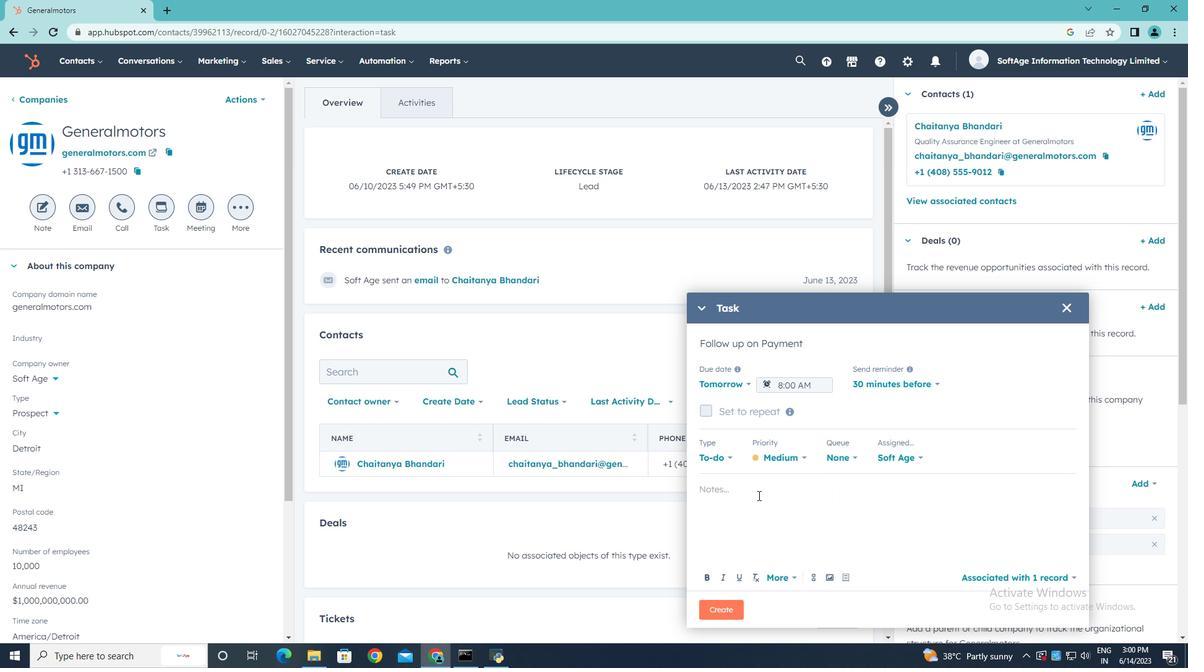 
Action: Key pressed <Key.shift>Review<Key.space>the<Key.space>attached<Key.space>proposal<Key.space>before<Key.space>the<Key.space>meeting<Key.space>and<Key.space>highlight<Key.space>the<Key.space>key<Key.space>bebefits<Key.space>for<Key.space>the<Key.space>client..
Screenshot: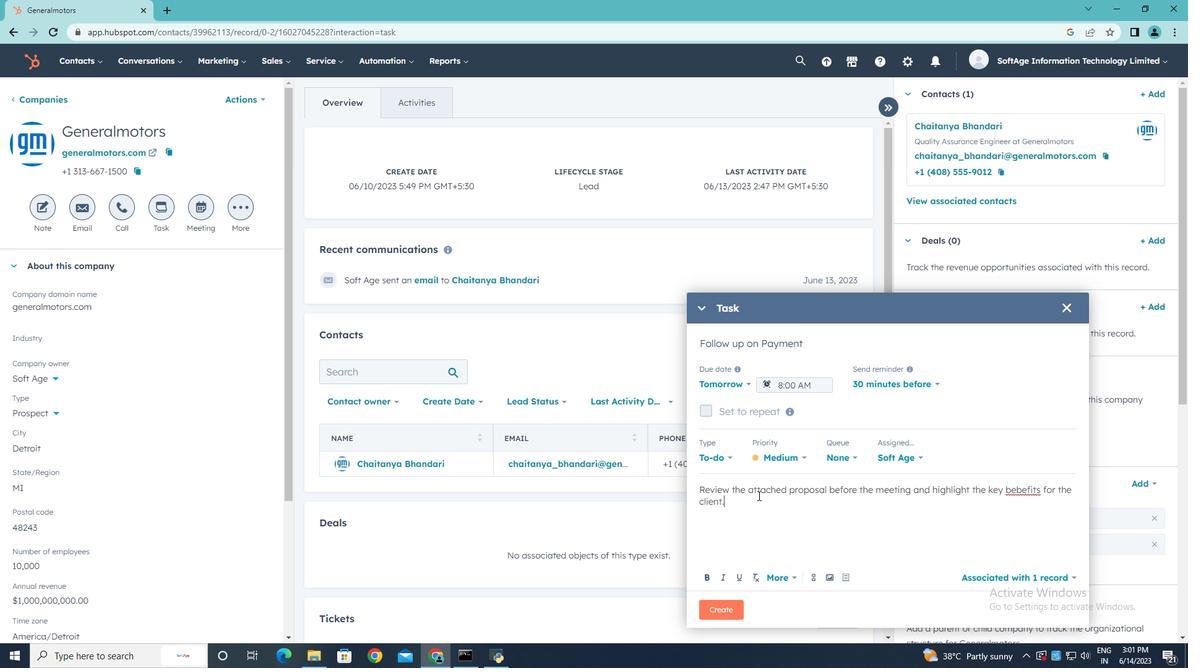 
Action: Mouse moved to (1022, 491)
Screenshot: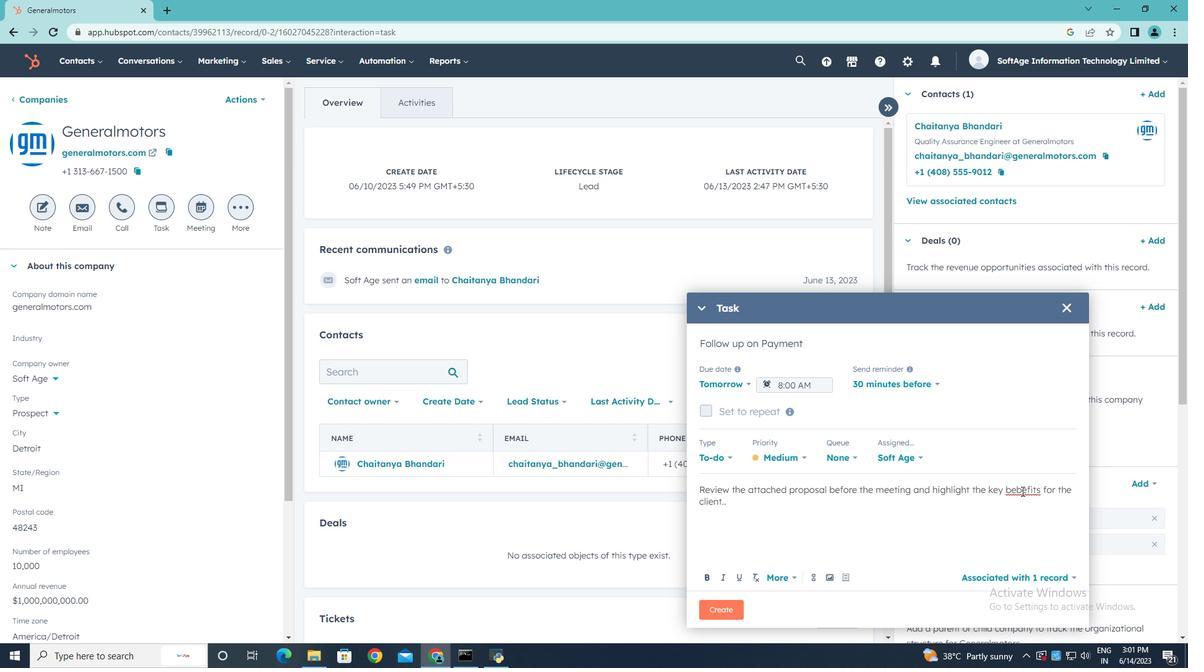 
Action: Mouse pressed left at (1022, 491)
Screenshot: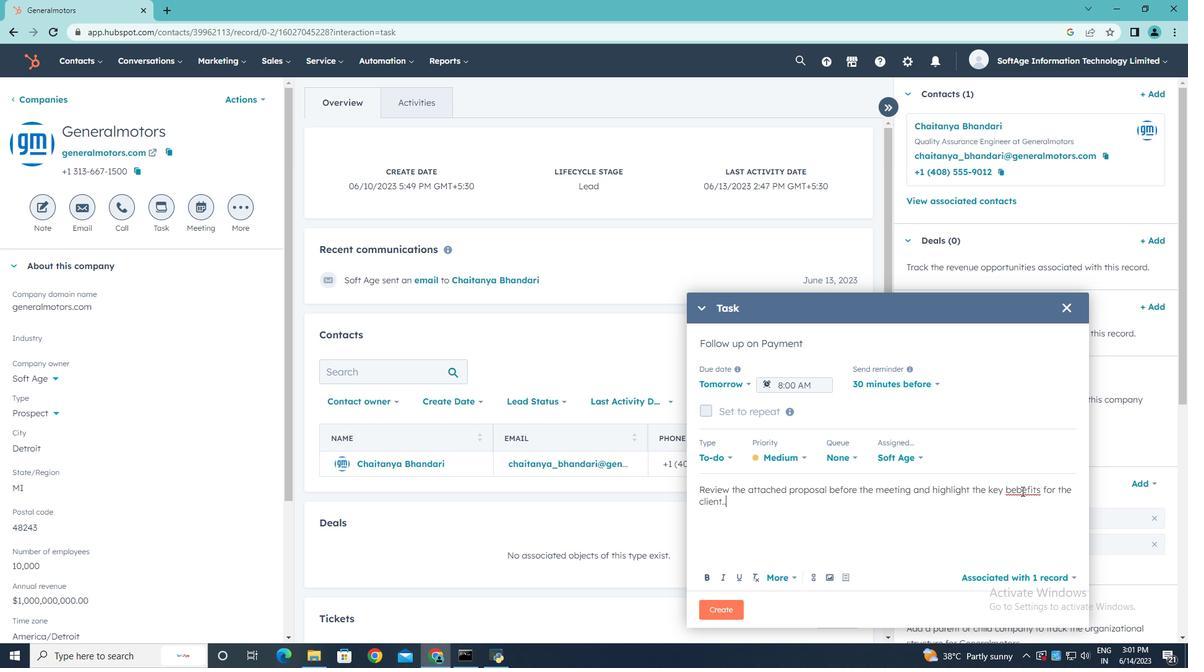 
Action: Key pressed <Key.backspace>n
Screenshot: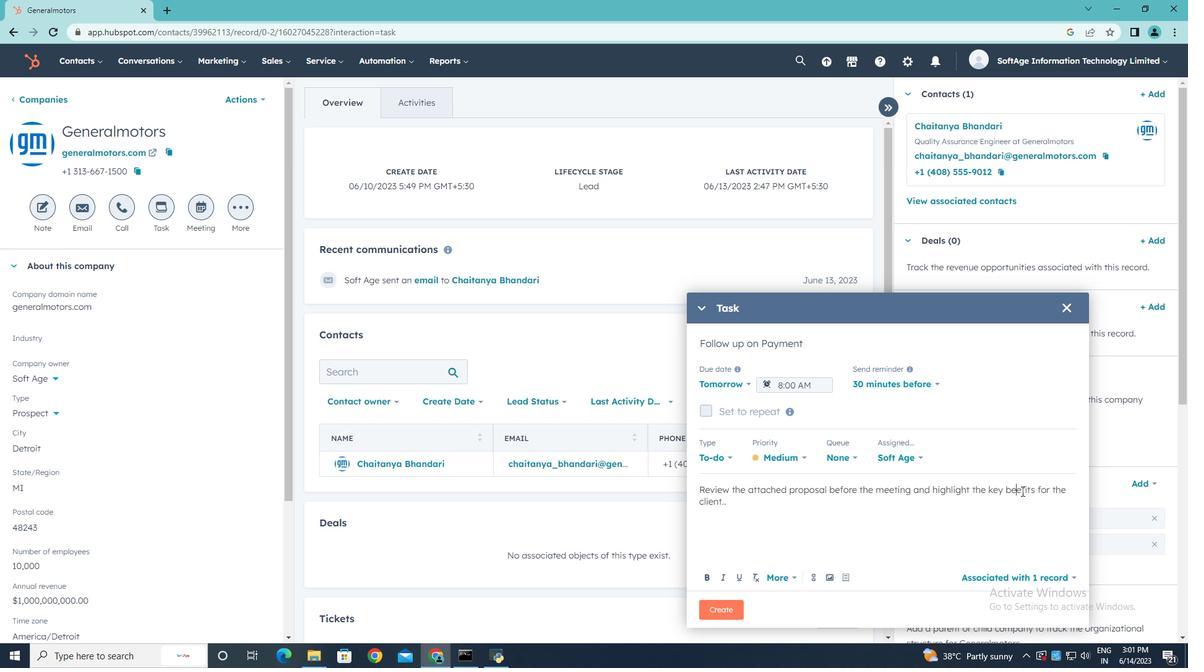 
Action: Mouse moved to (734, 611)
Screenshot: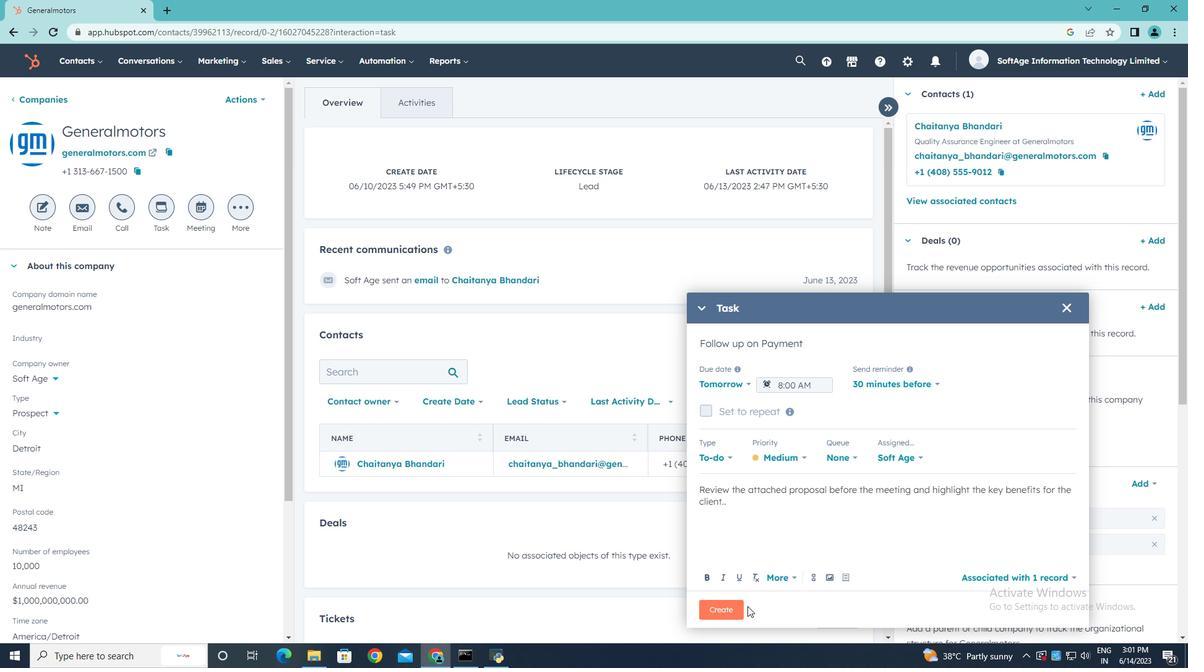 
Action: Mouse pressed left at (734, 611)
Screenshot: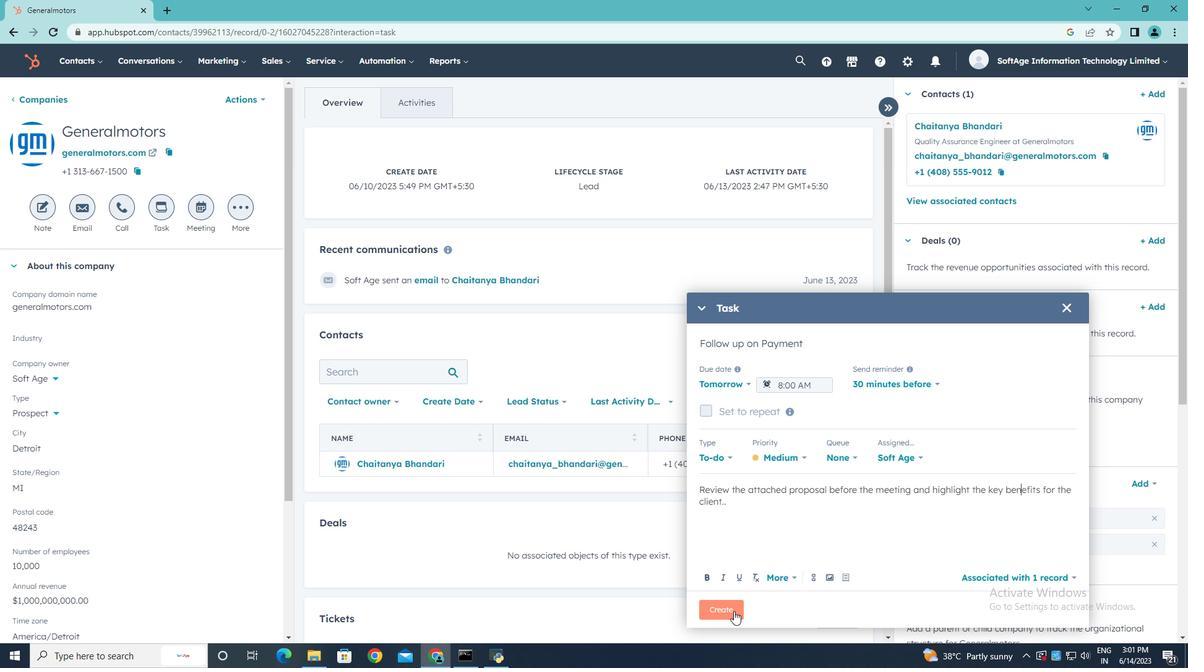 
Action: Mouse moved to (734, 611)
Screenshot: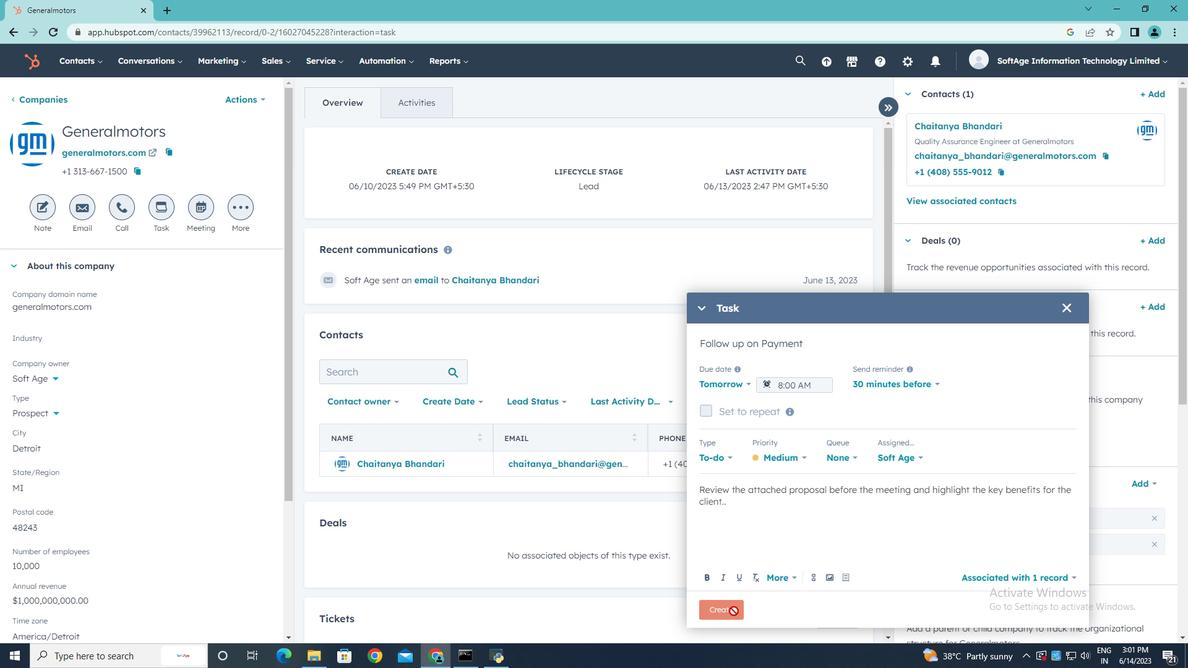 
